 Task: Create a due date automation trigger when advanced on, 2 days after a card is due add fields with custom field "Resume" set to a number greater or equal to 1 and lower or equal to 10 at 11:00 AM.
Action: Mouse moved to (821, 243)
Screenshot: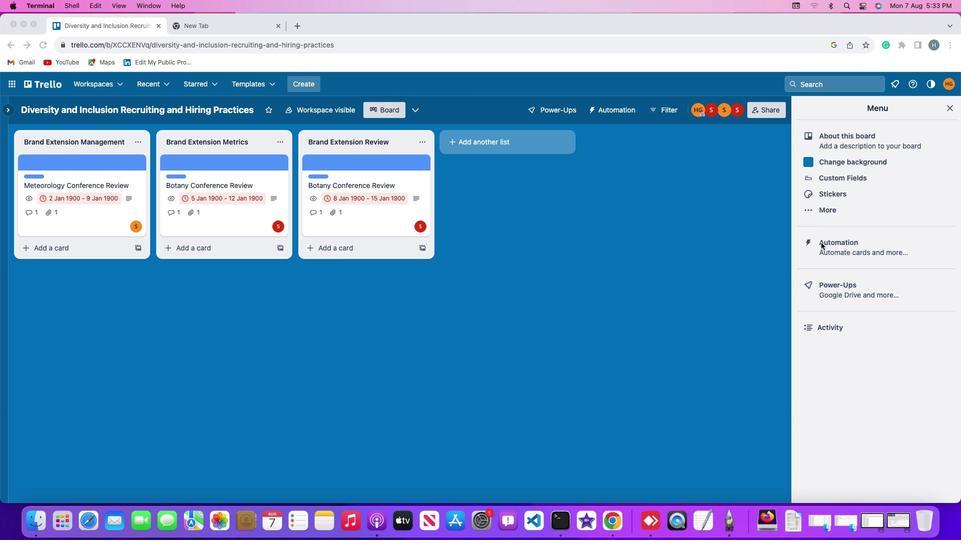 
Action: Mouse pressed left at (821, 243)
Screenshot: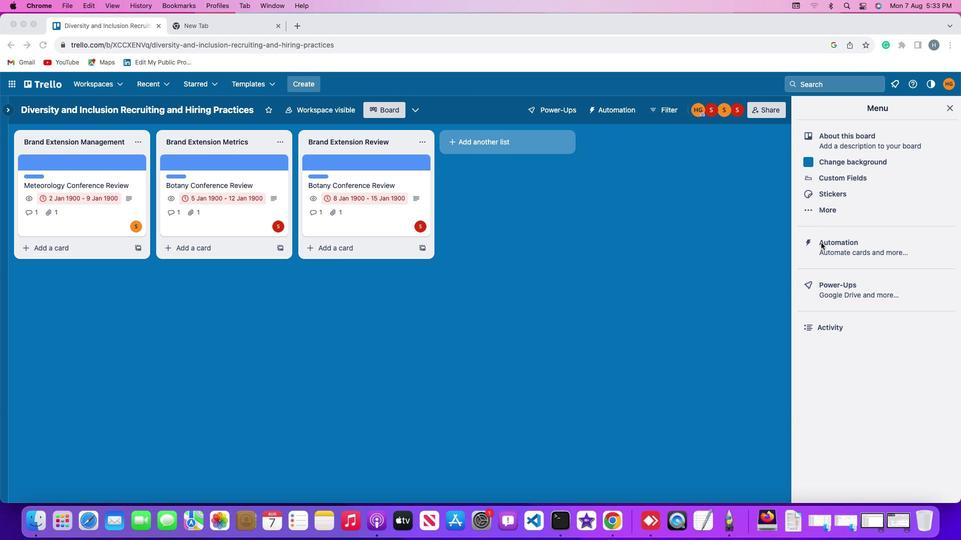
Action: Mouse moved to (821, 243)
Screenshot: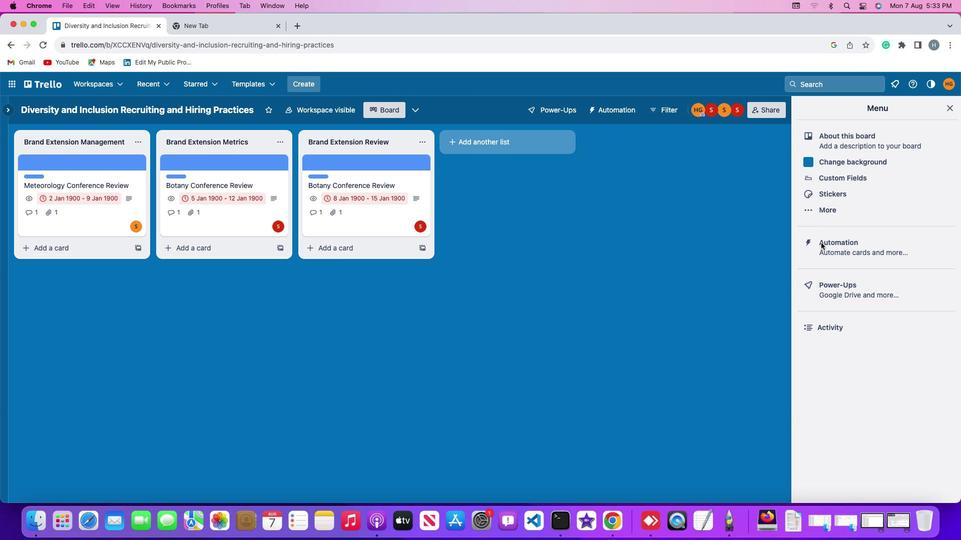 
Action: Mouse pressed left at (821, 243)
Screenshot: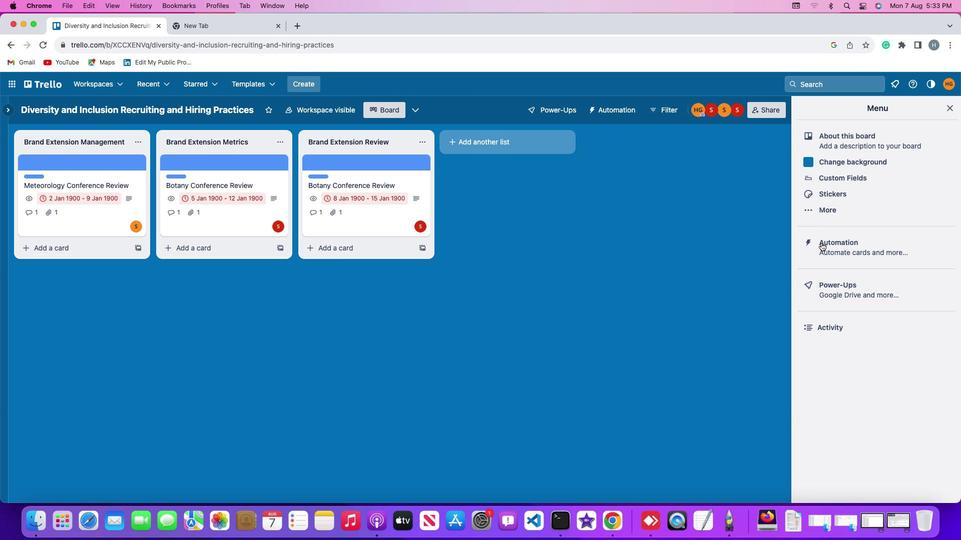 
Action: Mouse moved to (67, 238)
Screenshot: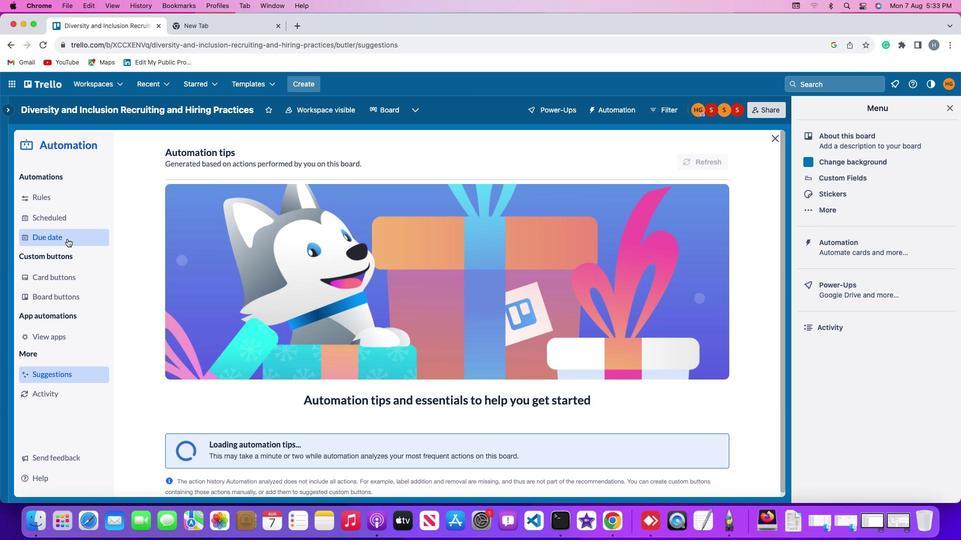 
Action: Mouse pressed left at (67, 238)
Screenshot: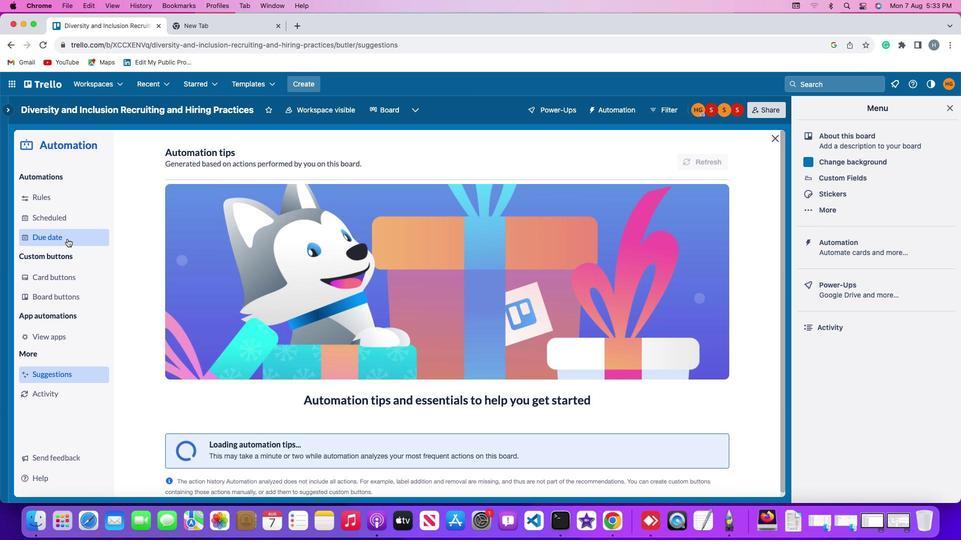 
Action: Mouse moved to (660, 155)
Screenshot: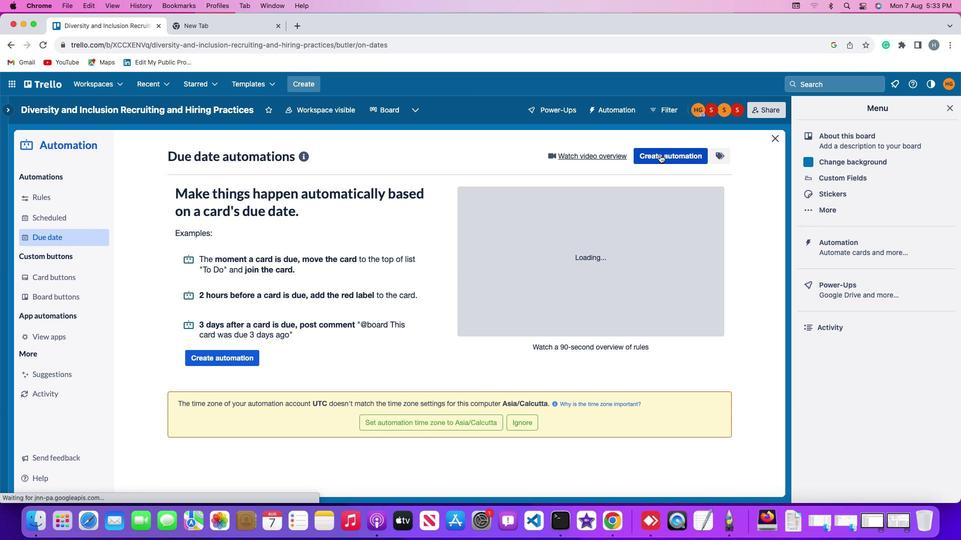 
Action: Mouse pressed left at (660, 155)
Screenshot: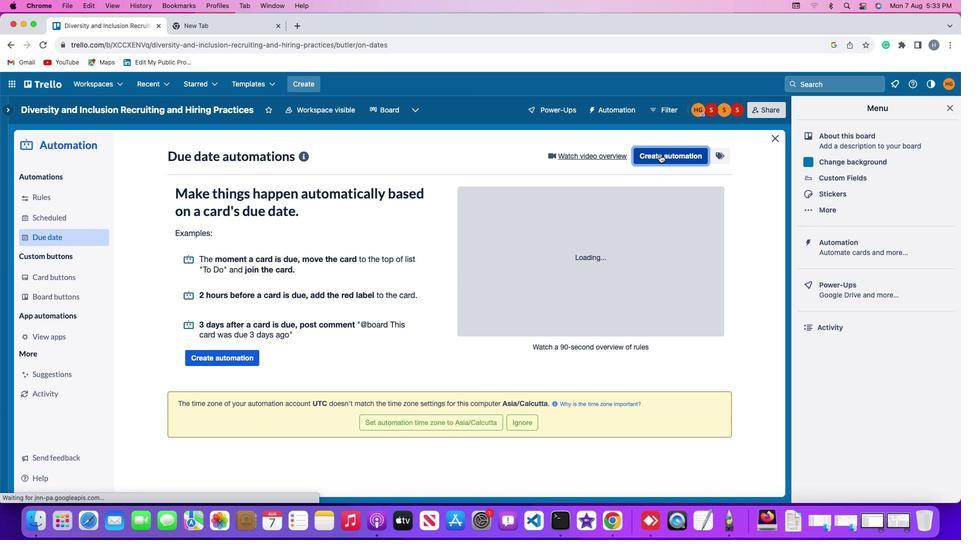 
Action: Mouse moved to (410, 252)
Screenshot: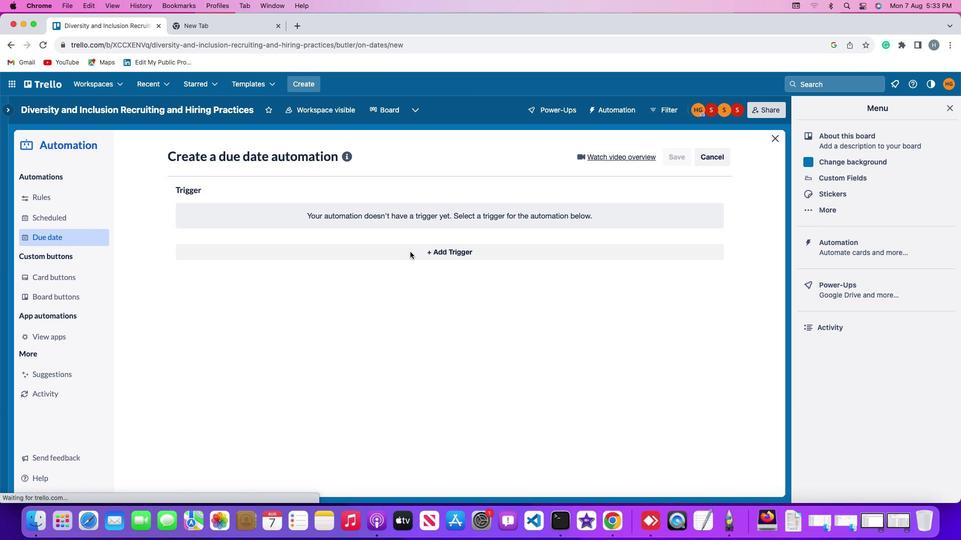 
Action: Mouse pressed left at (410, 252)
Screenshot: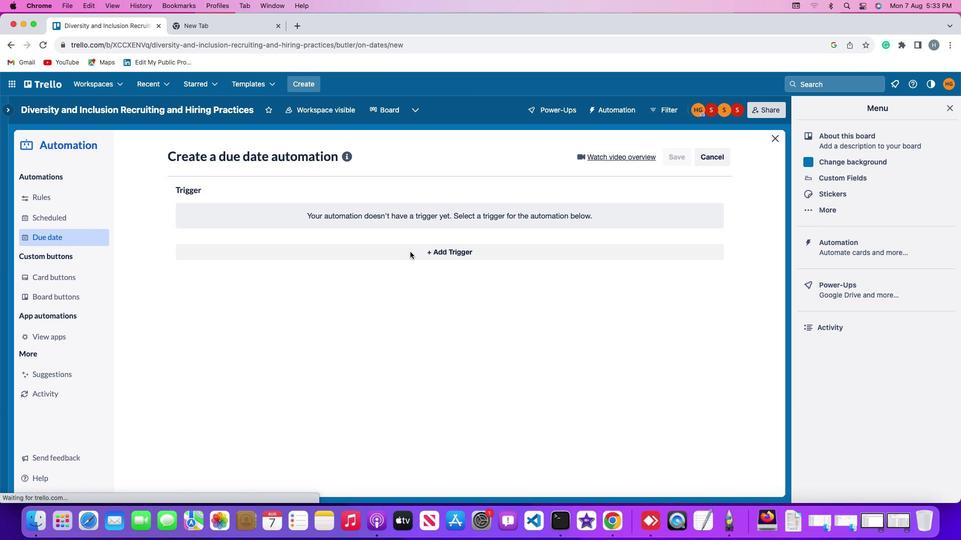 
Action: Mouse moved to (194, 405)
Screenshot: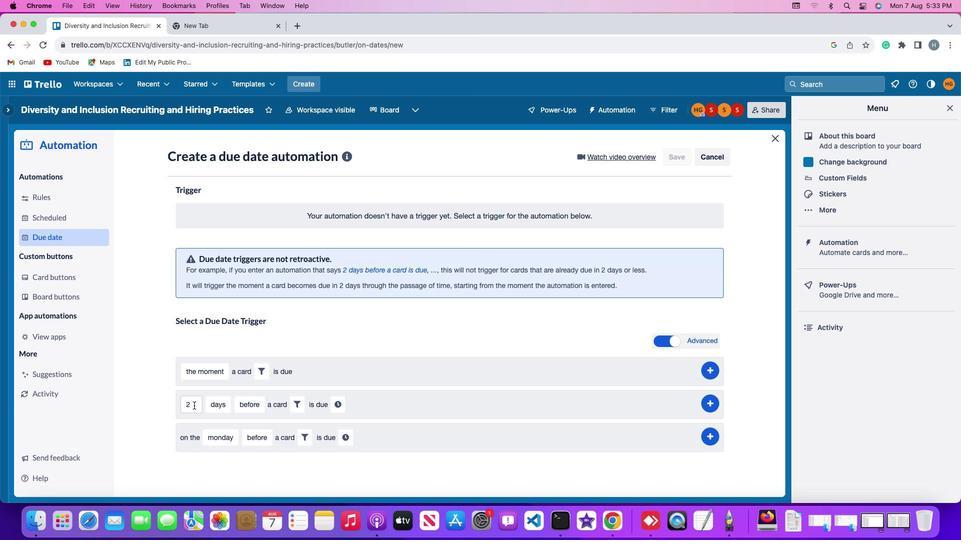 
Action: Mouse pressed left at (194, 405)
Screenshot: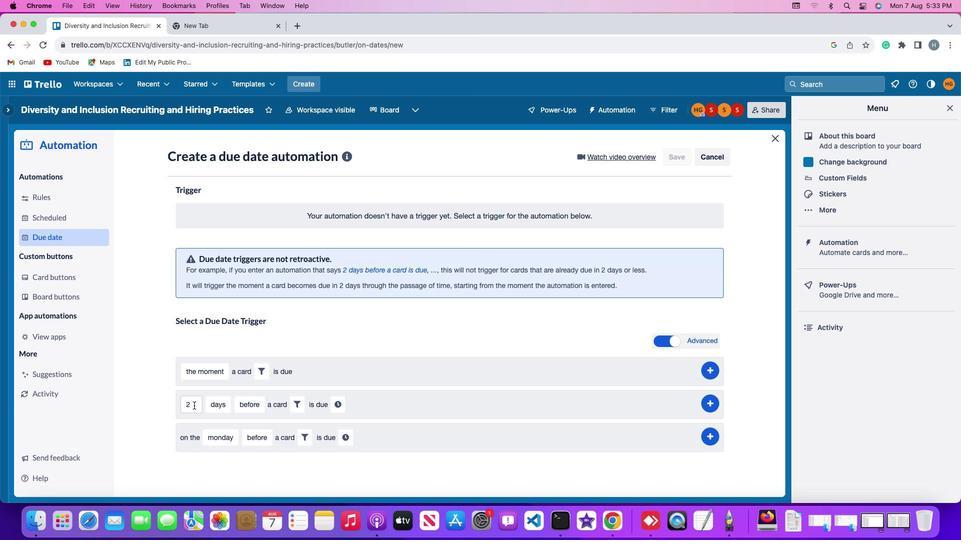 
Action: Mouse moved to (192, 403)
Screenshot: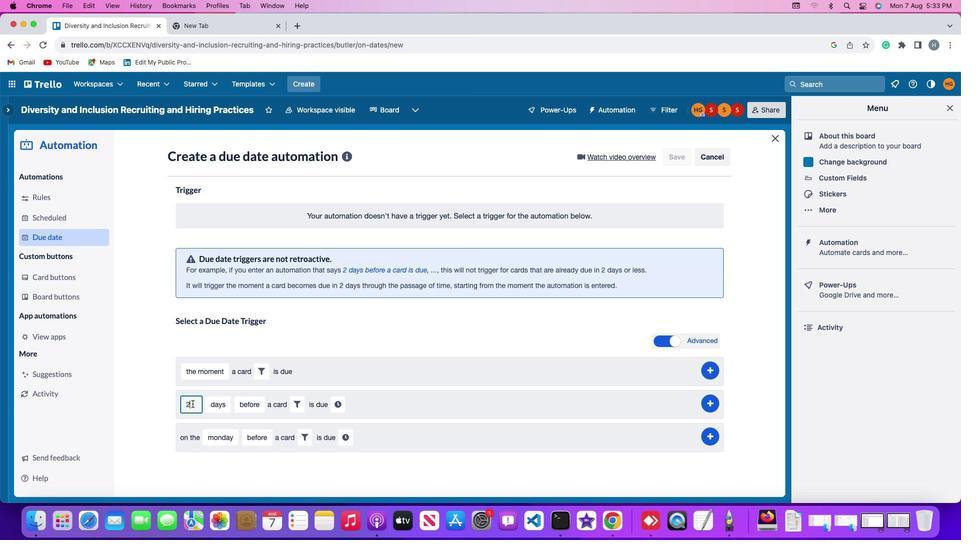 
Action: Key pressed Key.backspace'2'
Screenshot: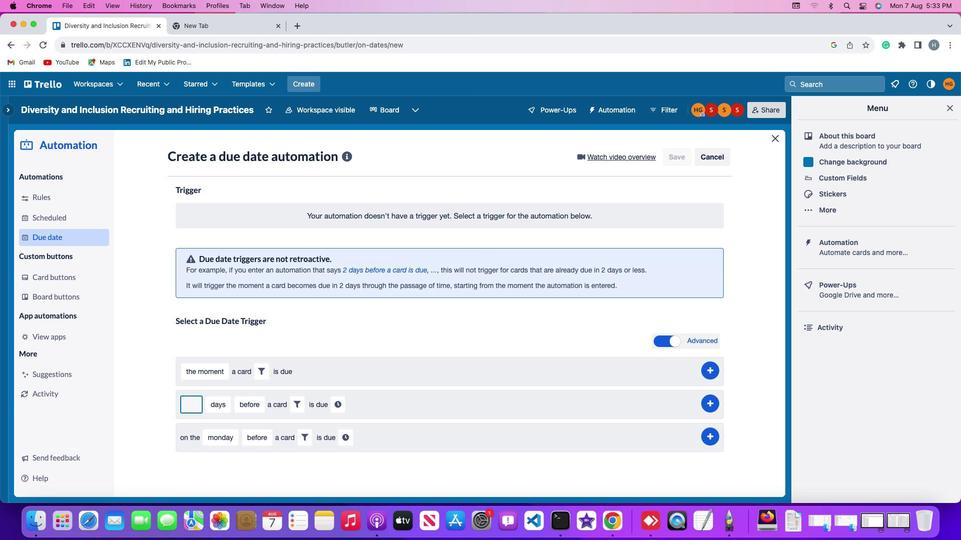 
Action: Mouse moved to (211, 403)
Screenshot: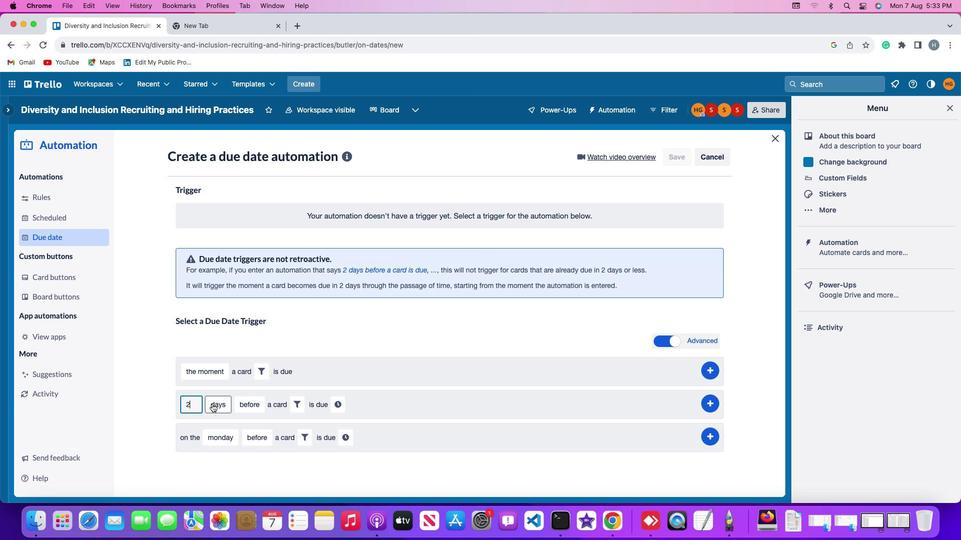 
Action: Mouse pressed left at (211, 403)
Screenshot: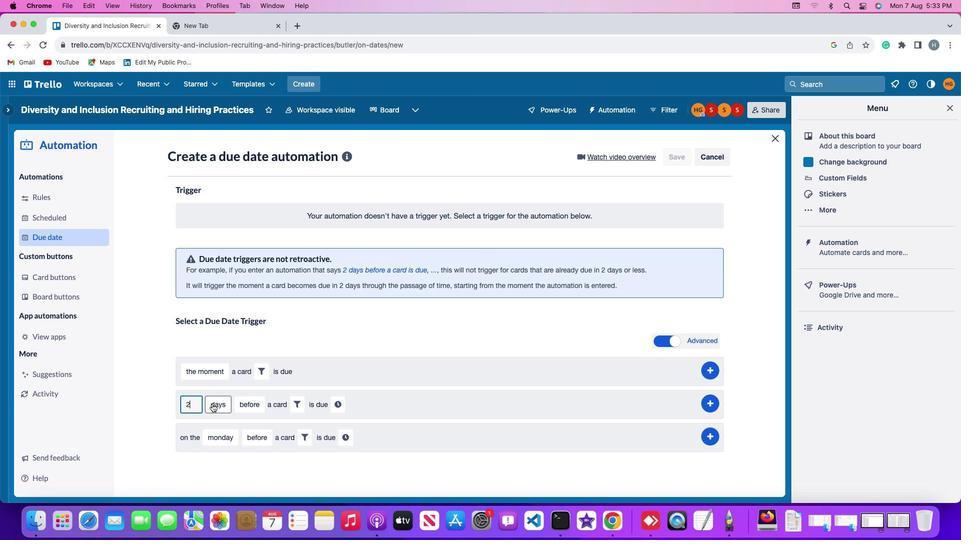 
Action: Mouse moved to (223, 422)
Screenshot: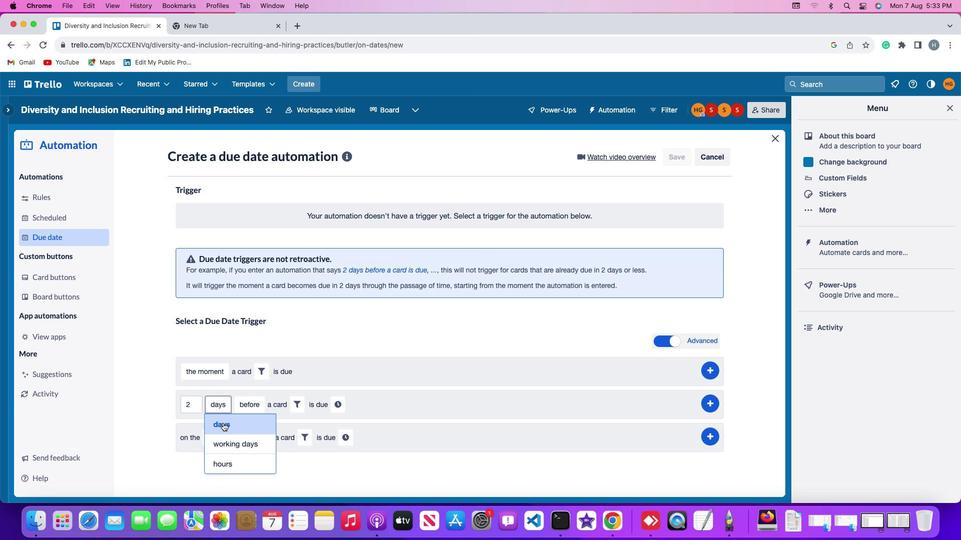 
Action: Mouse pressed left at (223, 422)
Screenshot: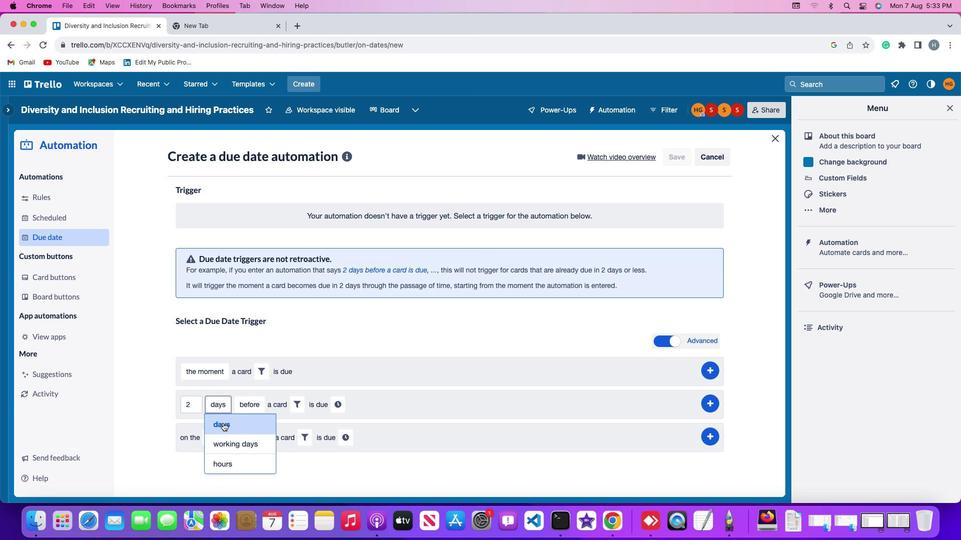 
Action: Mouse moved to (251, 441)
Screenshot: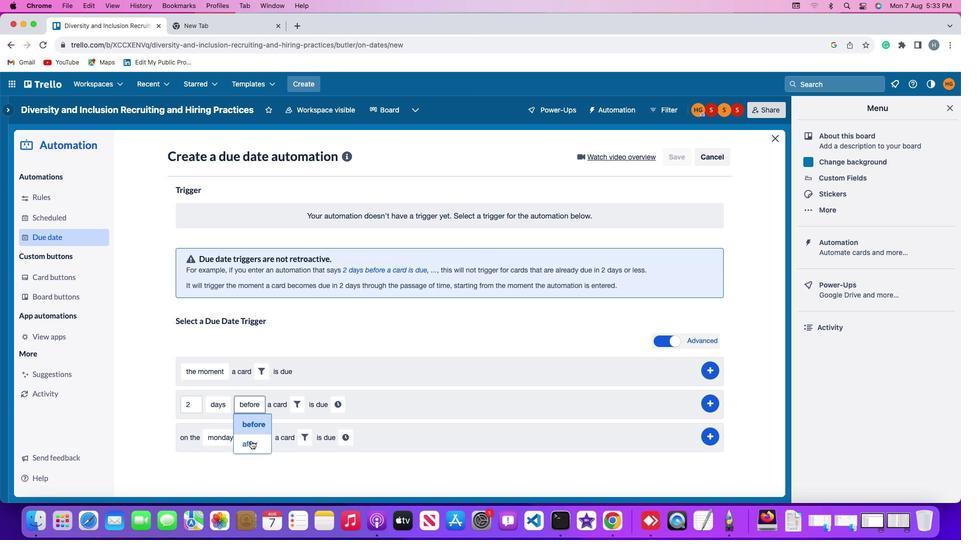 
Action: Mouse pressed left at (251, 441)
Screenshot: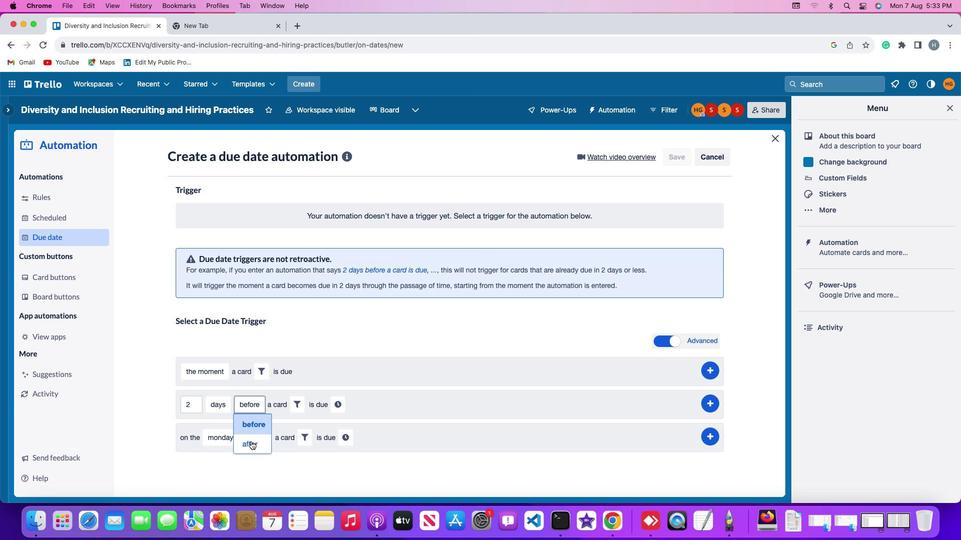
Action: Mouse moved to (289, 402)
Screenshot: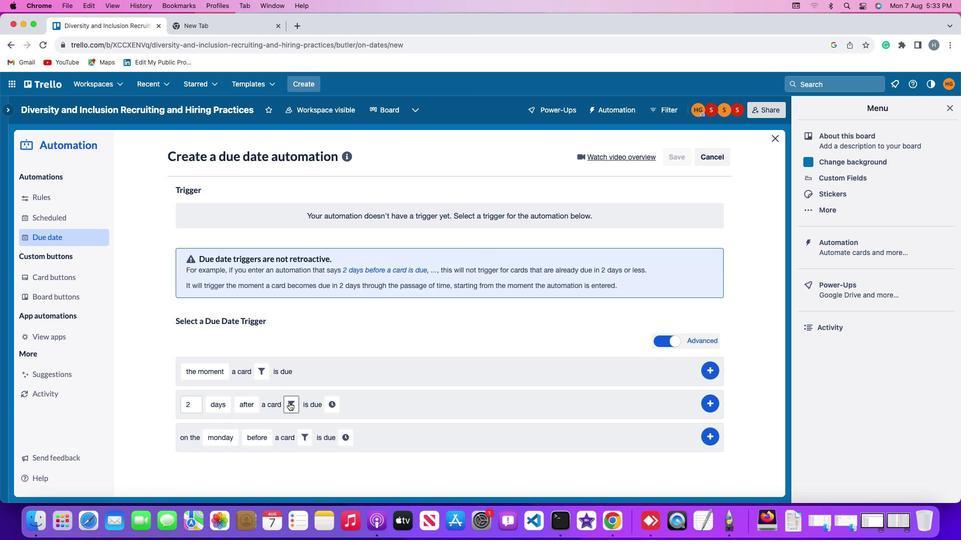 
Action: Mouse pressed left at (289, 402)
Screenshot: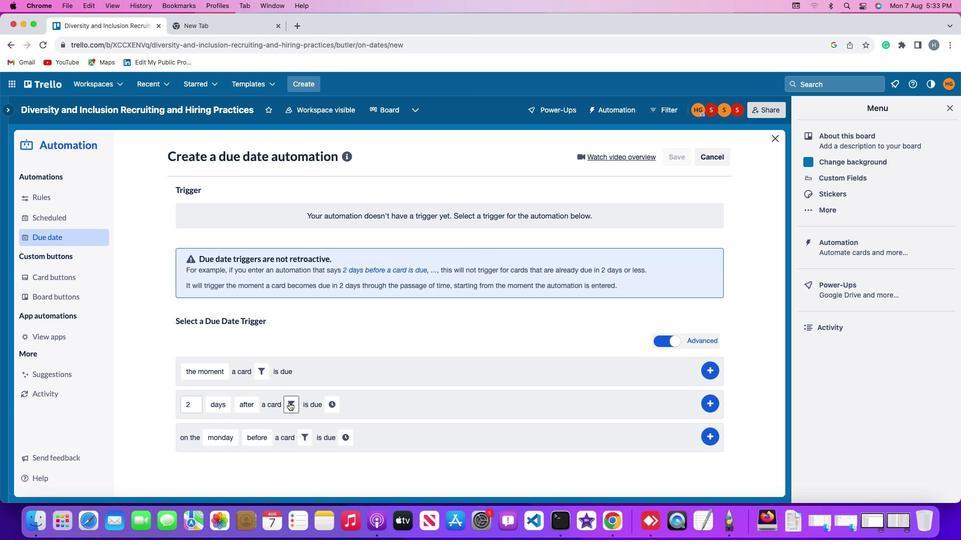 
Action: Mouse moved to (452, 435)
Screenshot: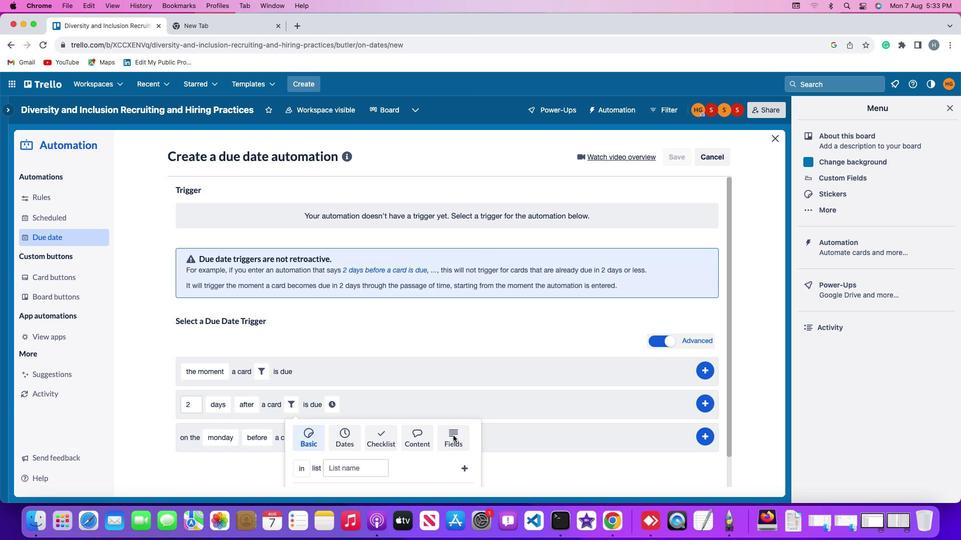 
Action: Mouse pressed left at (452, 435)
Screenshot: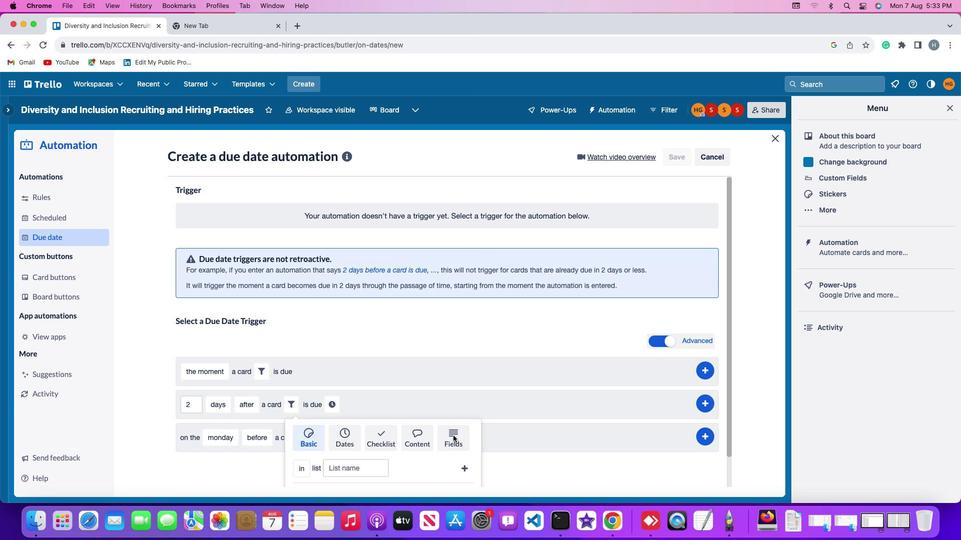 
Action: Mouse moved to (378, 433)
Screenshot: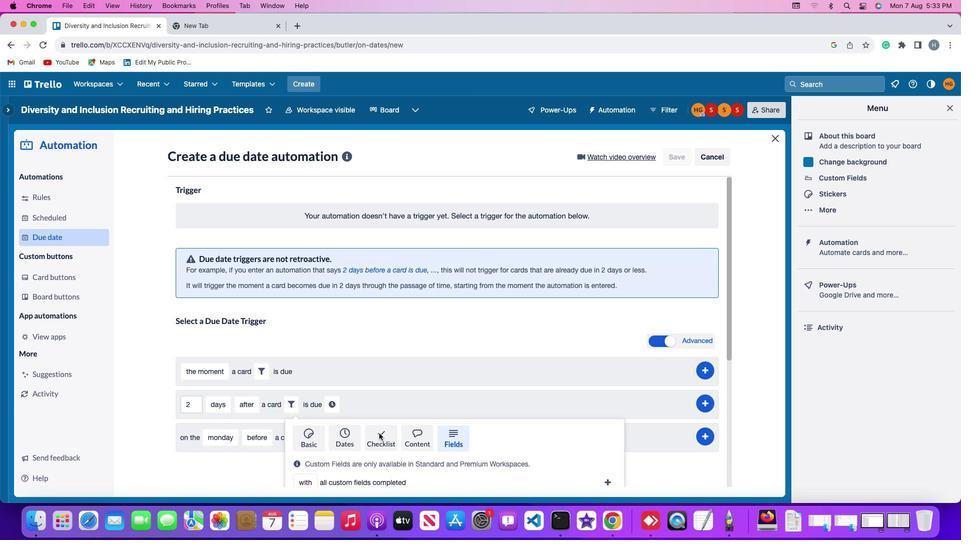 
Action: Mouse scrolled (378, 433) with delta (0, 0)
Screenshot: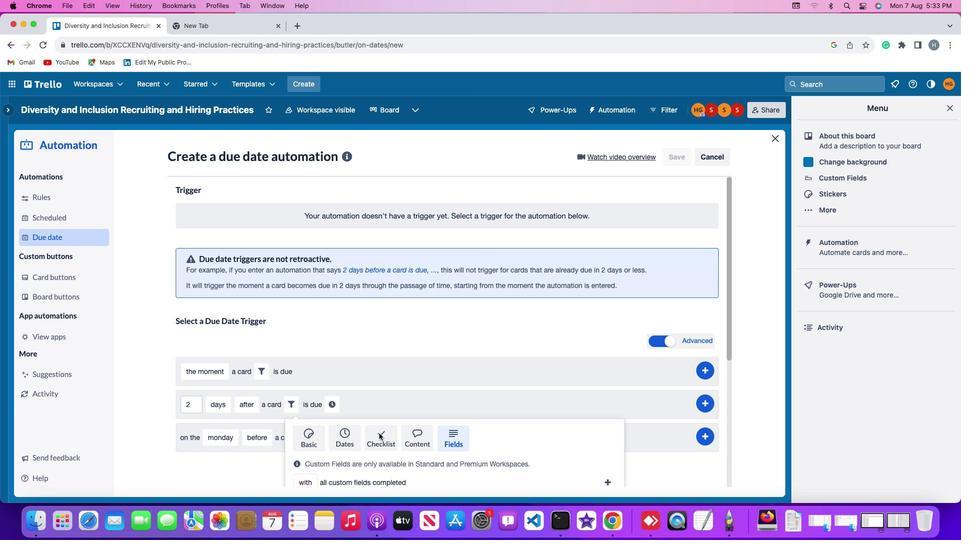 
Action: Mouse scrolled (378, 433) with delta (0, 0)
Screenshot: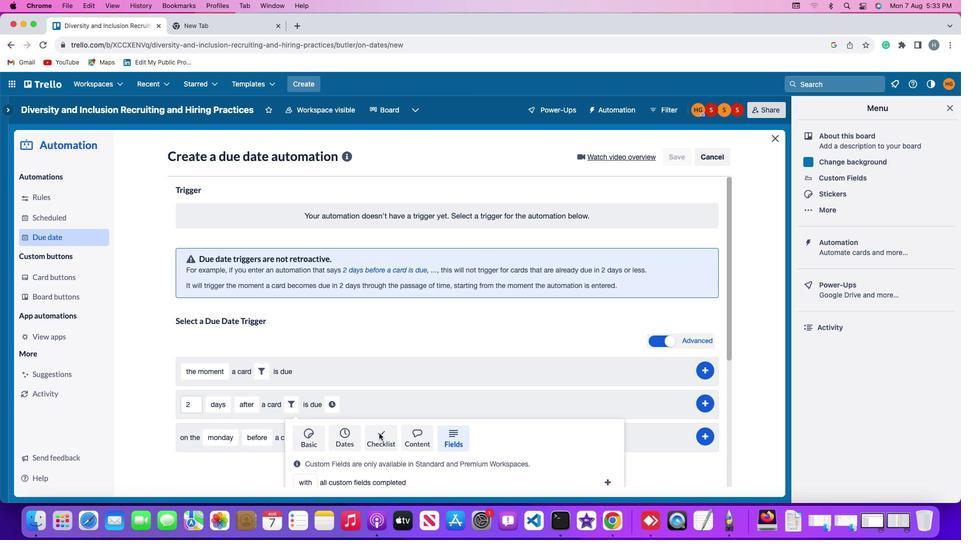 
Action: Mouse scrolled (378, 433) with delta (0, -1)
Screenshot: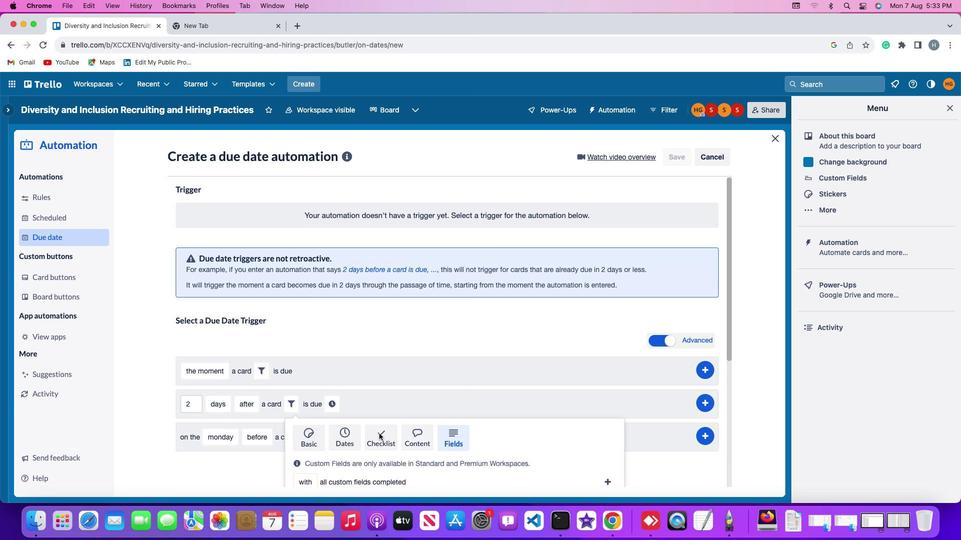 
Action: Mouse scrolled (378, 433) with delta (0, -2)
Screenshot: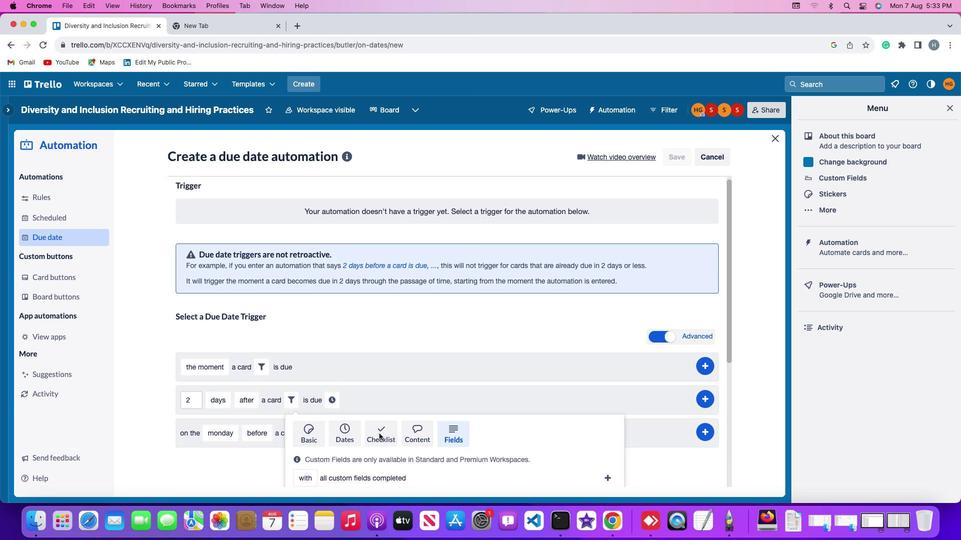 
Action: Mouse scrolled (378, 433) with delta (0, 0)
Screenshot: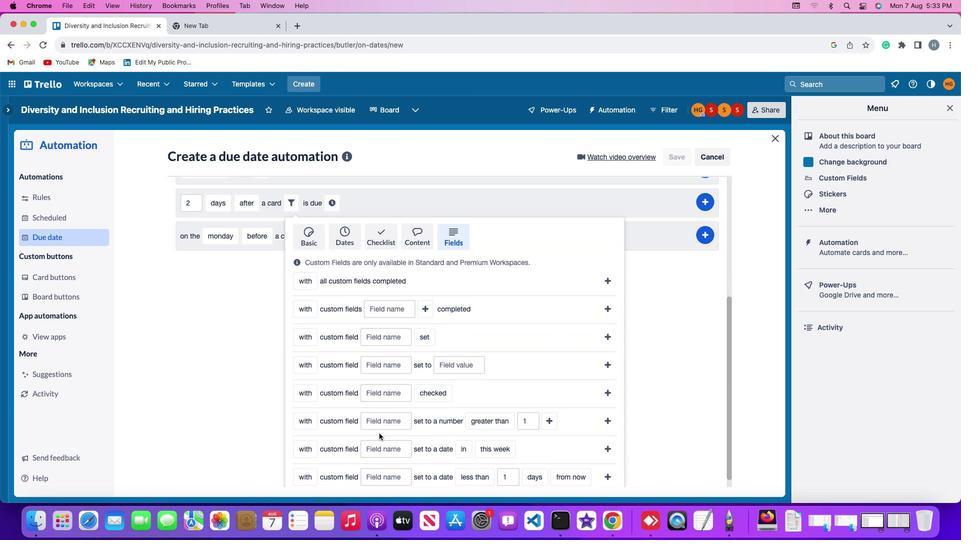 
Action: Mouse scrolled (378, 433) with delta (0, 0)
Screenshot: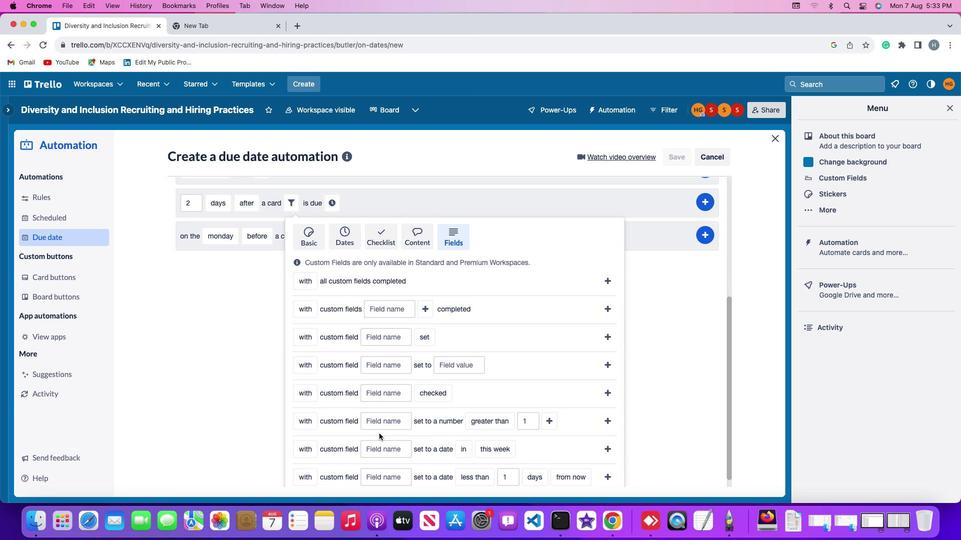 
Action: Mouse scrolled (378, 433) with delta (0, -1)
Screenshot: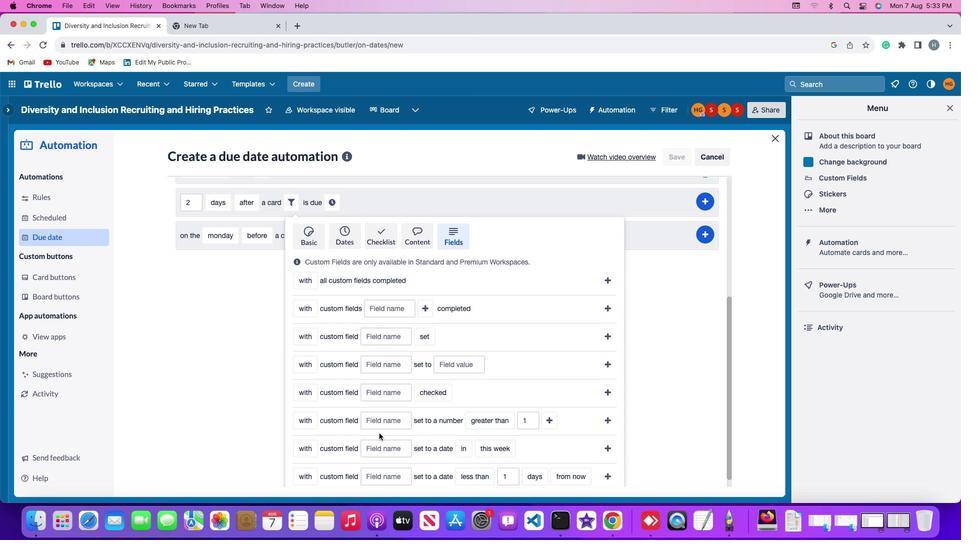 
Action: Mouse scrolled (378, 433) with delta (0, -2)
Screenshot: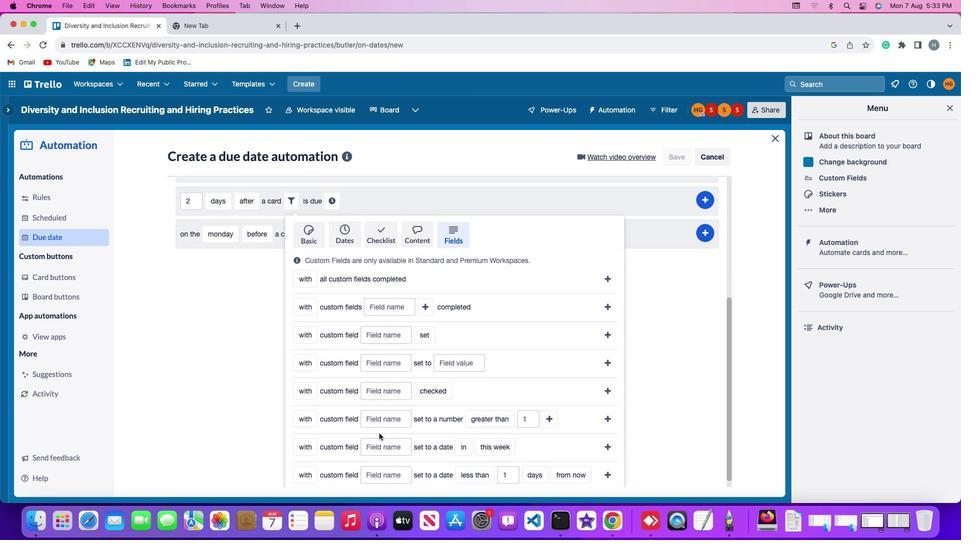 
Action: Mouse moved to (306, 405)
Screenshot: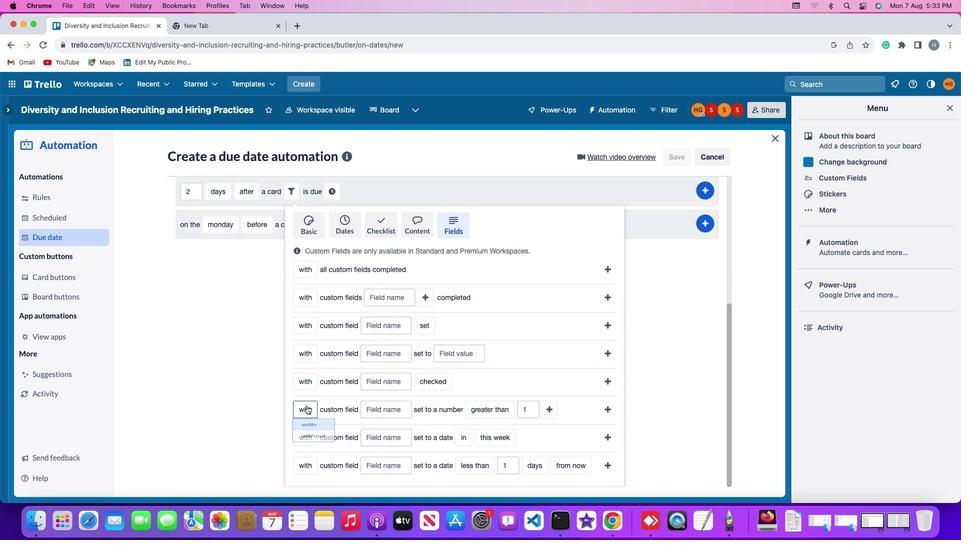 
Action: Mouse pressed left at (306, 405)
Screenshot: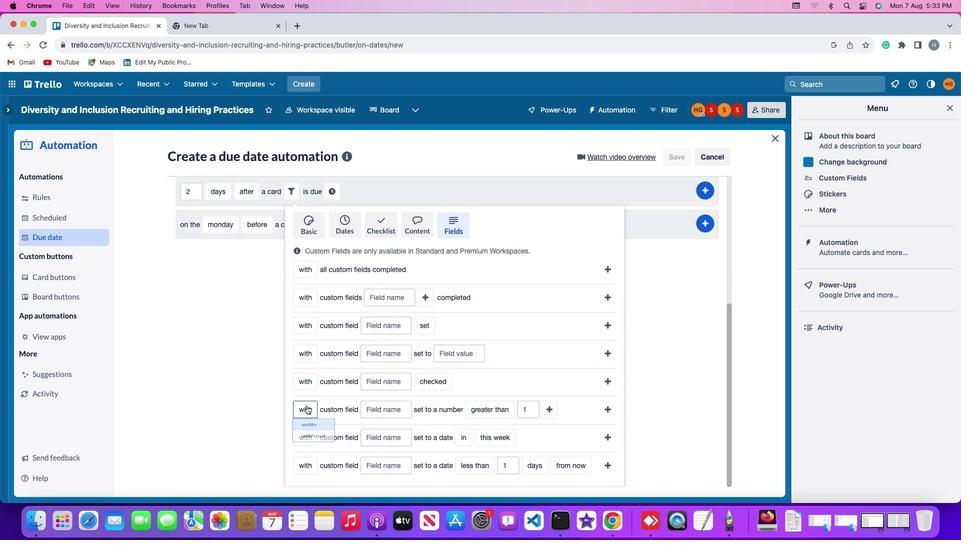 
Action: Mouse moved to (315, 428)
Screenshot: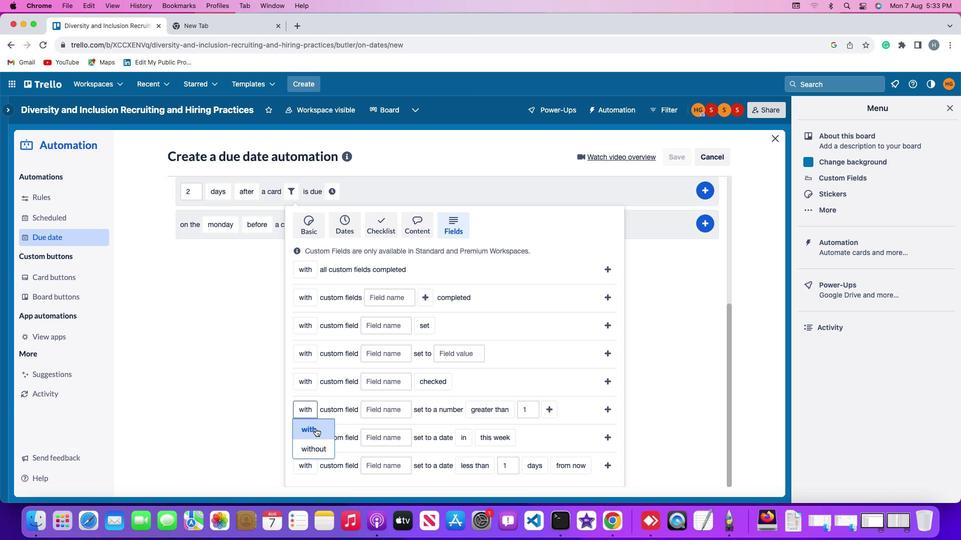 
Action: Mouse pressed left at (315, 428)
Screenshot: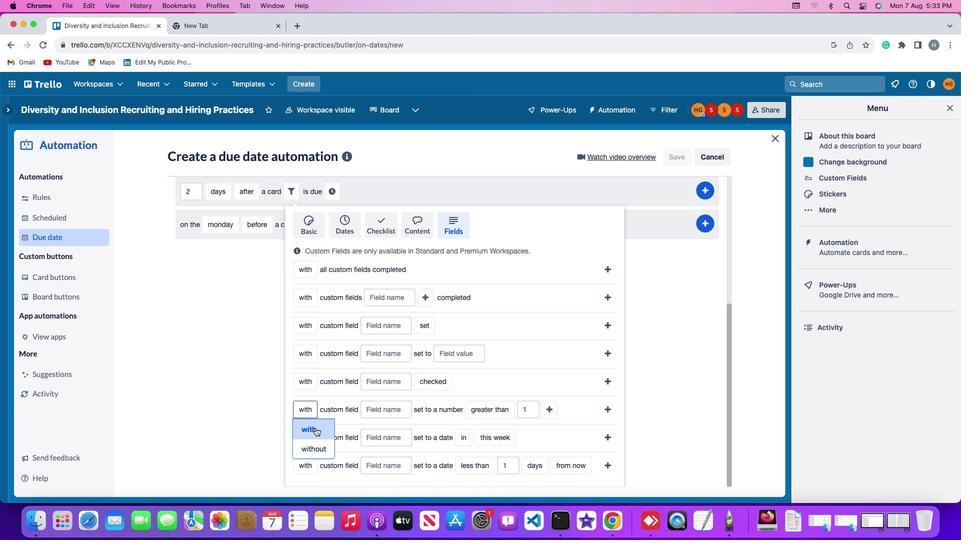 
Action: Mouse moved to (382, 412)
Screenshot: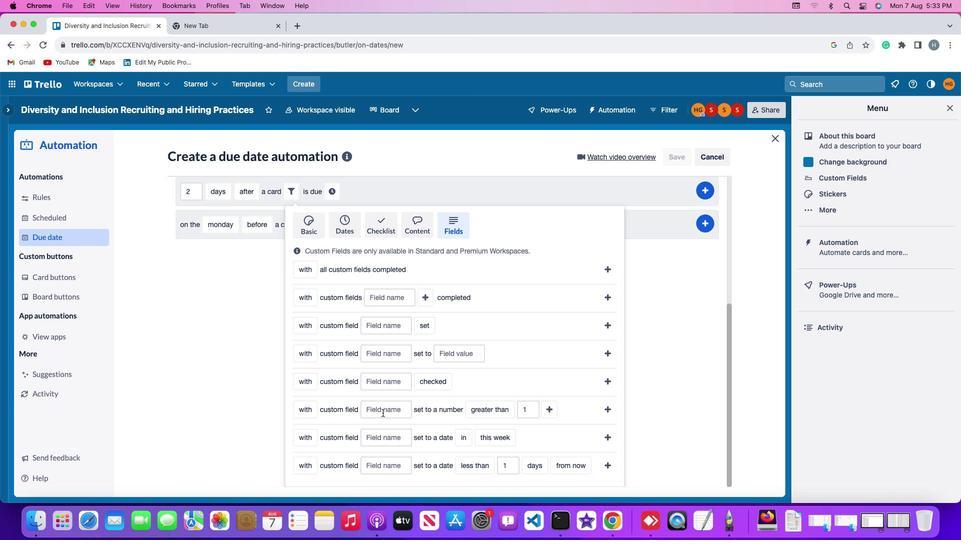 
Action: Mouse pressed left at (382, 412)
Screenshot: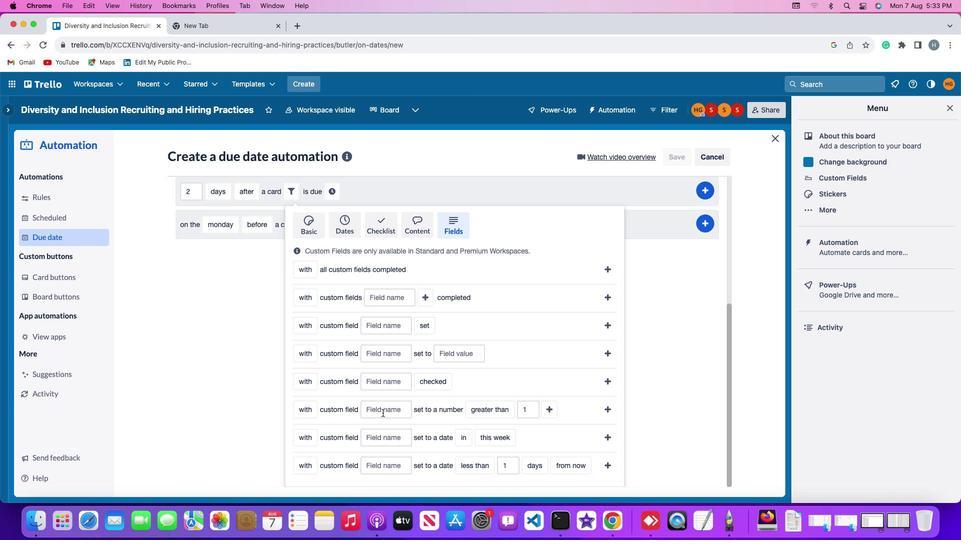 
Action: Mouse moved to (384, 412)
Screenshot: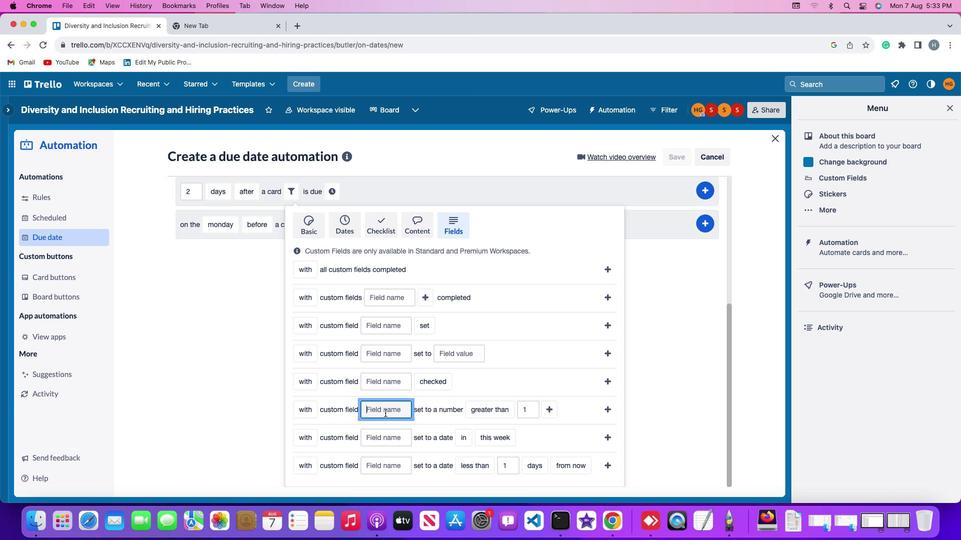 
Action: Key pressed Key.shift'R''e''s''u''m''e'
Screenshot: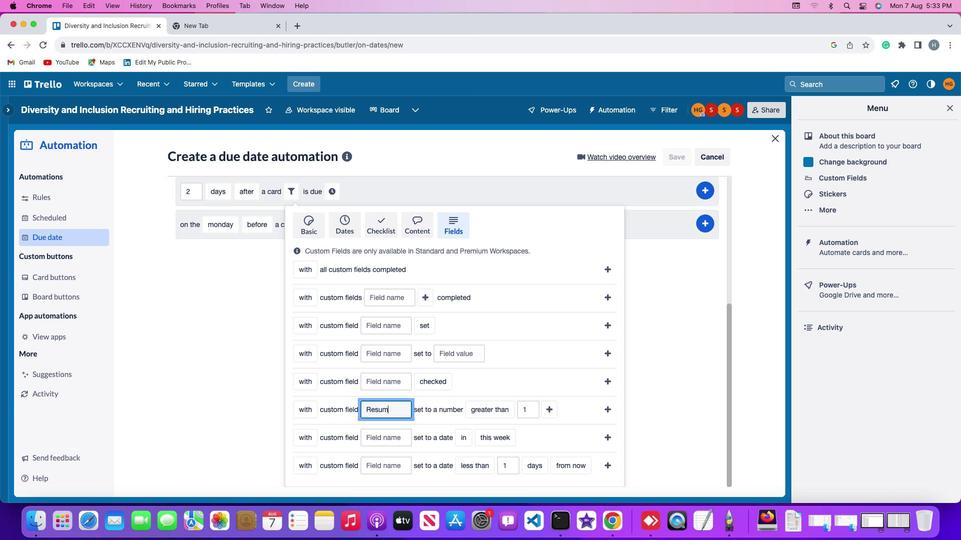 
Action: Mouse moved to (492, 409)
Screenshot: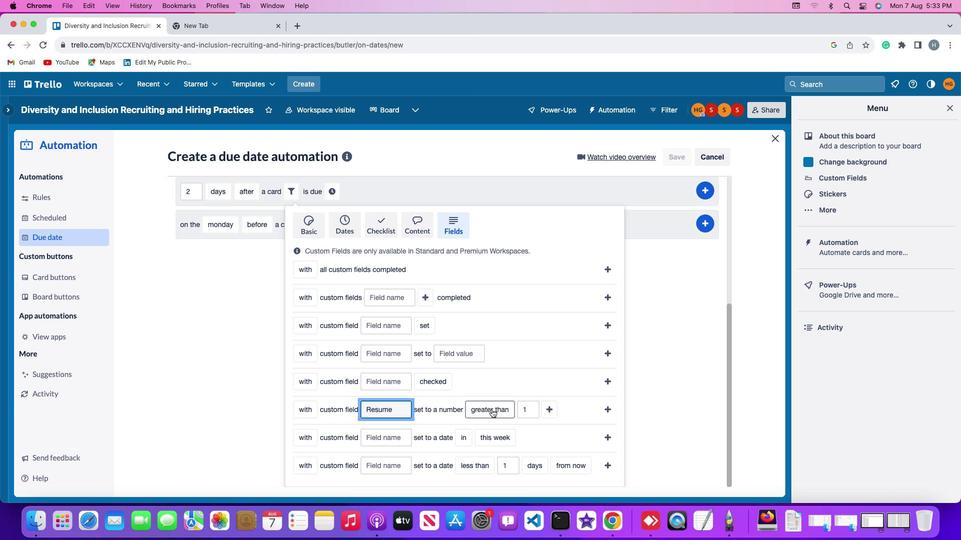 
Action: Mouse pressed left at (492, 409)
Screenshot: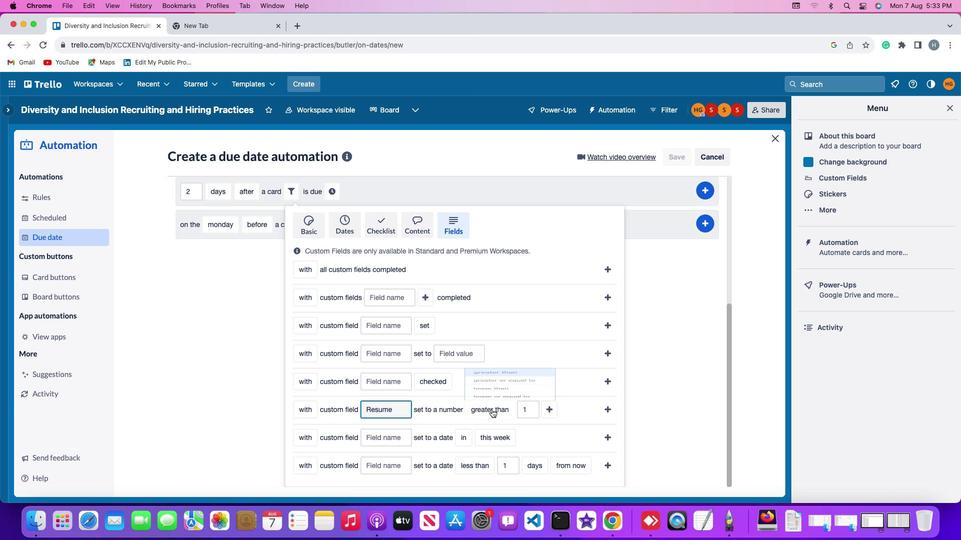 
Action: Mouse moved to (507, 350)
Screenshot: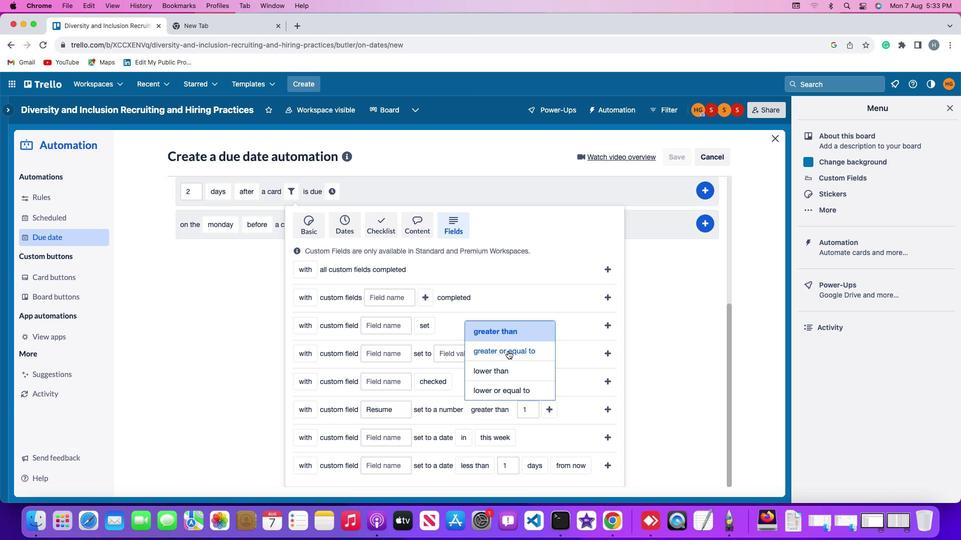 
Action: Mouse pressed left at (507, 350)
Screenshot: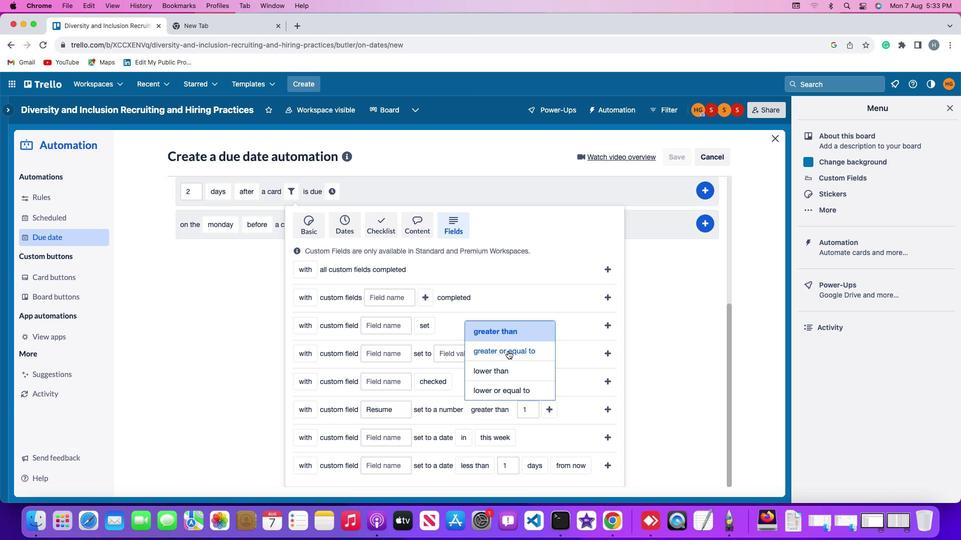 
Action: Mouse moved to (549, 409)
Screenshot: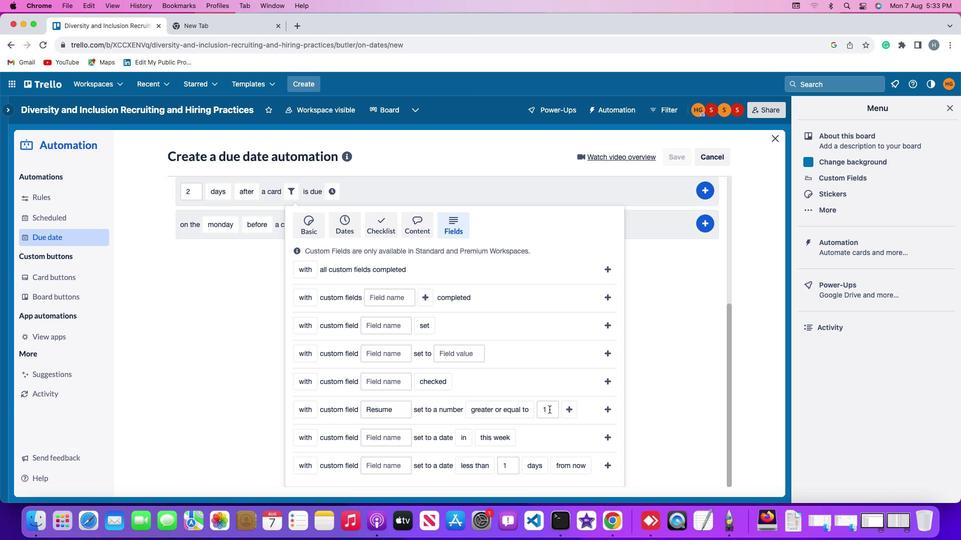 
Action: Mouse pressed left at (549, 409)
Screenshot: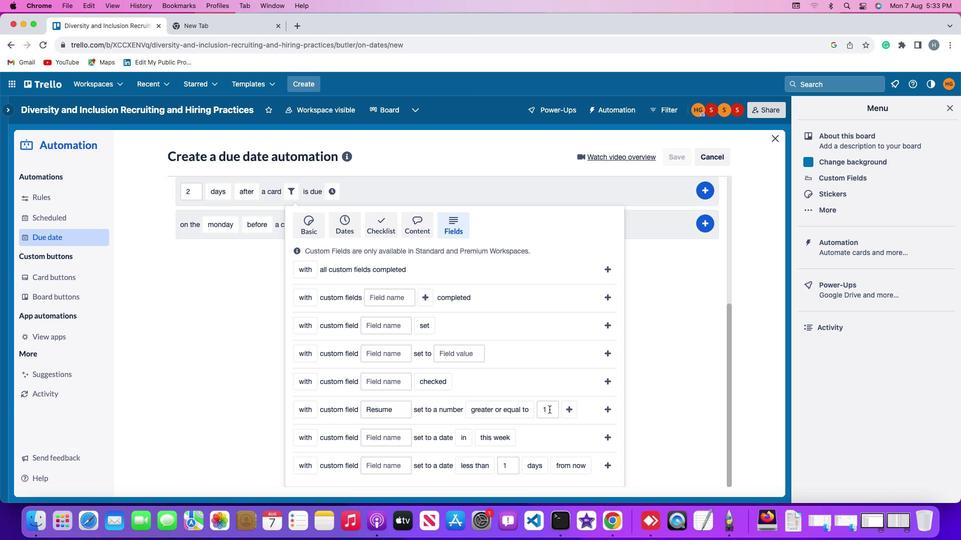 
Action: Key pressed Key.backspace'1'
Screenshot: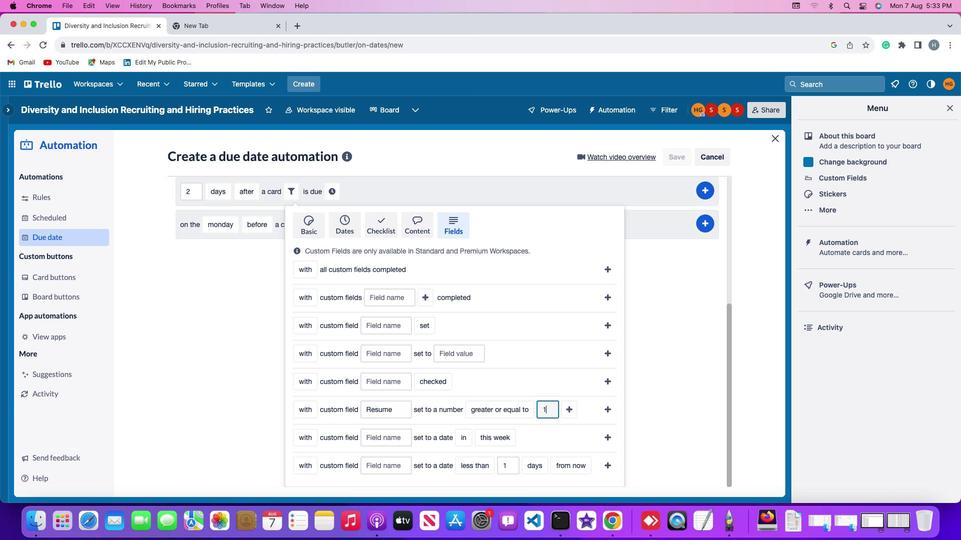 
Action: Mouse moved to (571, 409)
Screenshot: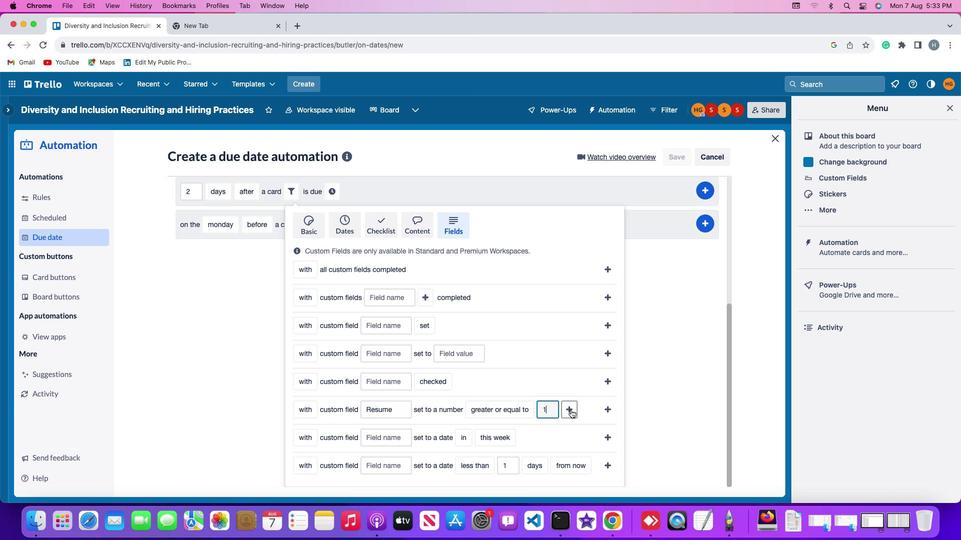 
Action: Mouse pressed left at (571, 409)
Screenshot: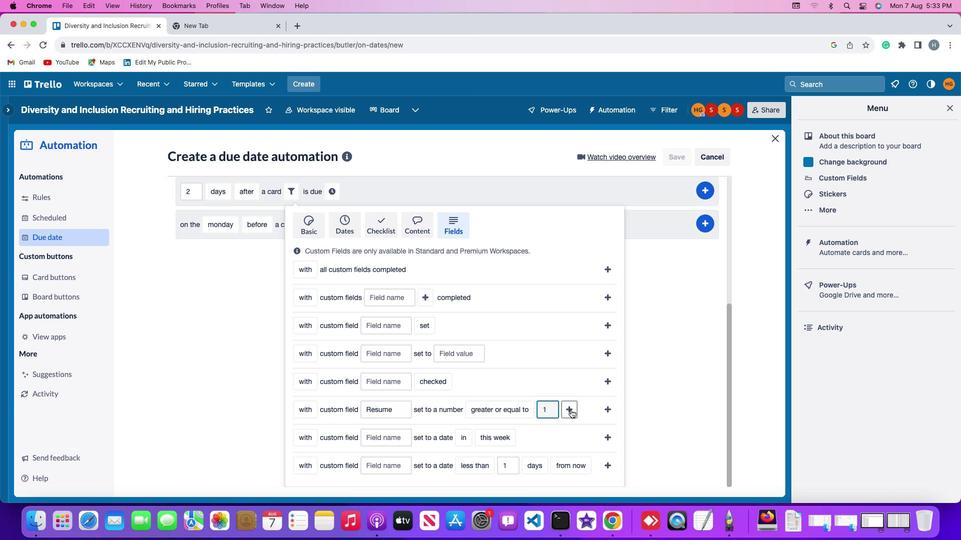 
Action: Mouse moved to (607, 412)
Screenshot: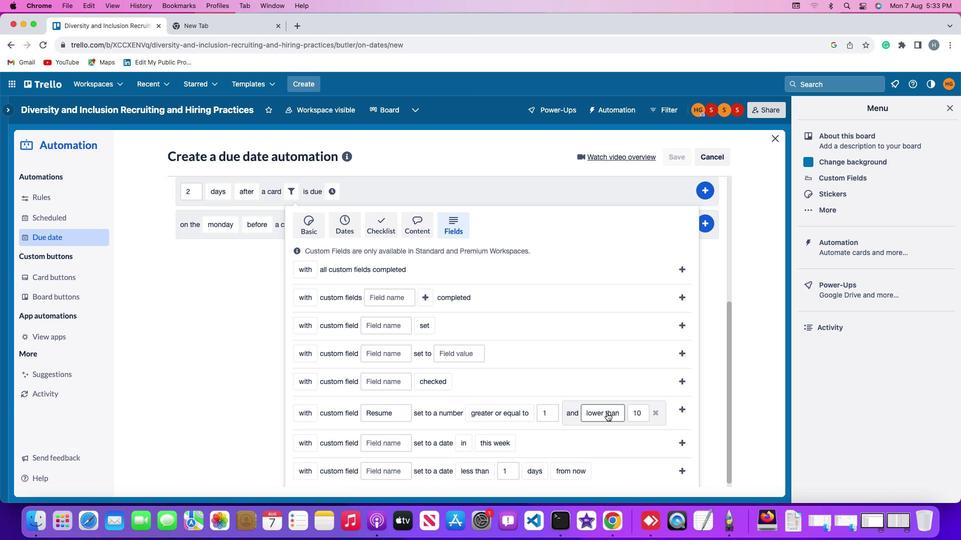 
Action: Mouse pressed left at (607, 412)
Screenshot: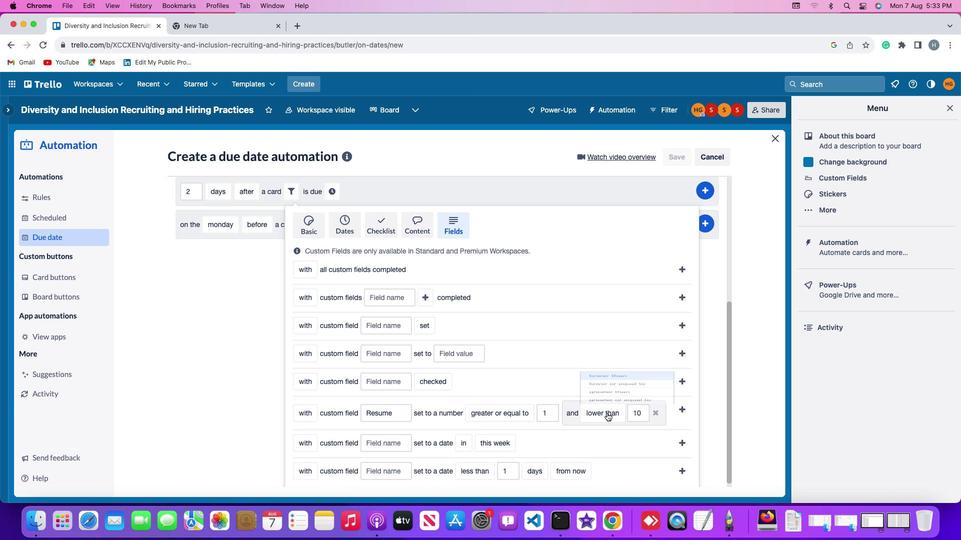 
Action: Mouse moved to (619, 355)
Screenshot: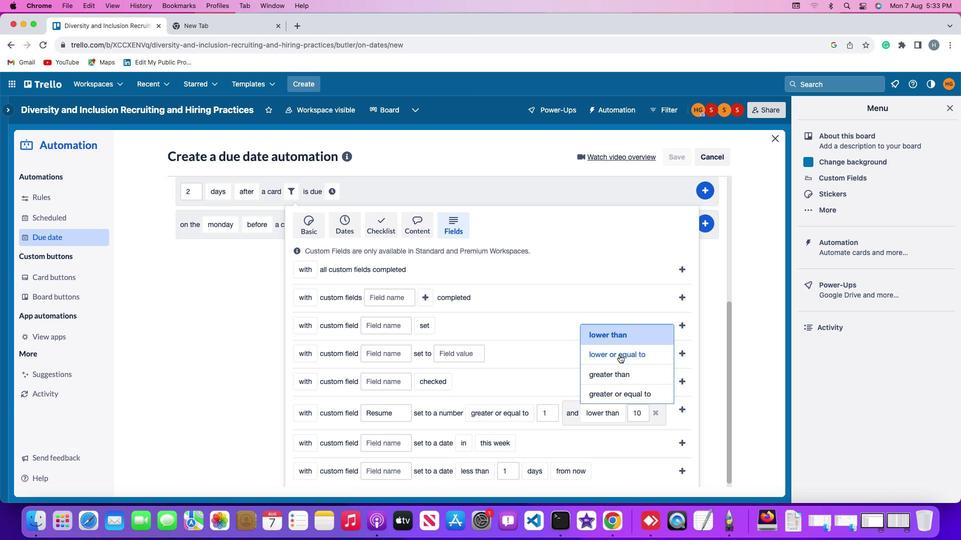
Action: Mouse pressed left at (619, 355)
Screenshot: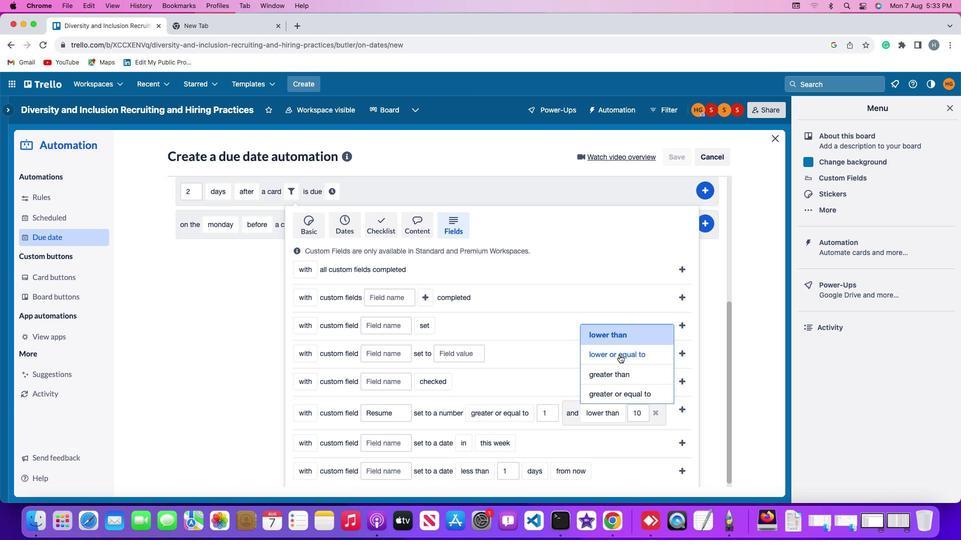 
Action: Mouse moved to (397, 429)
Screenshot: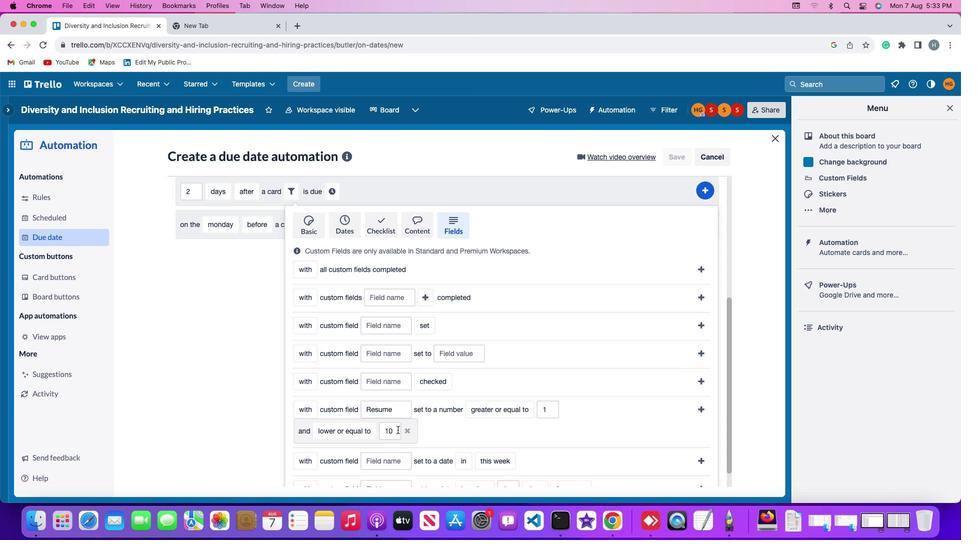 
Action: Mouse pressed left at (397, 429)
Screenshot: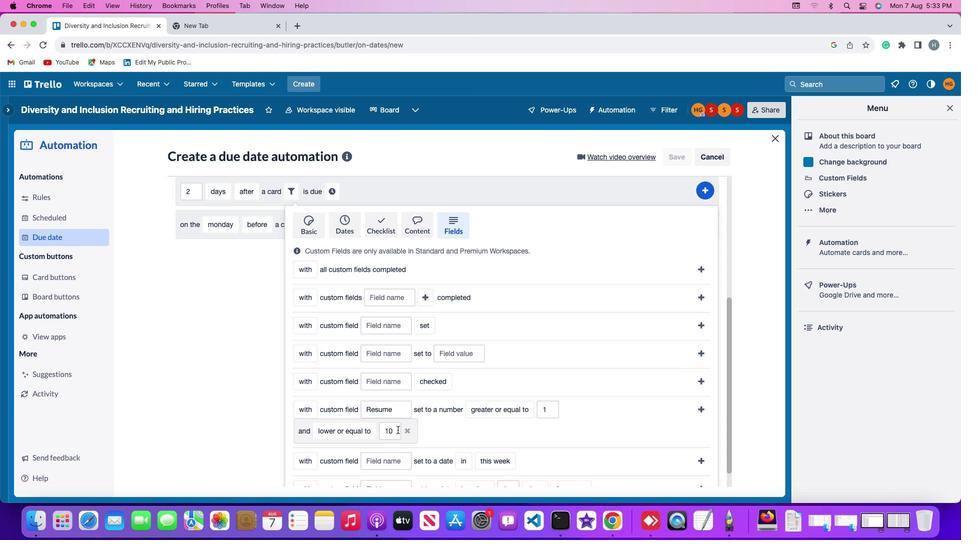 
Action: Key pressed Key.backspaceKey.backspace'1''0'
Screenshot: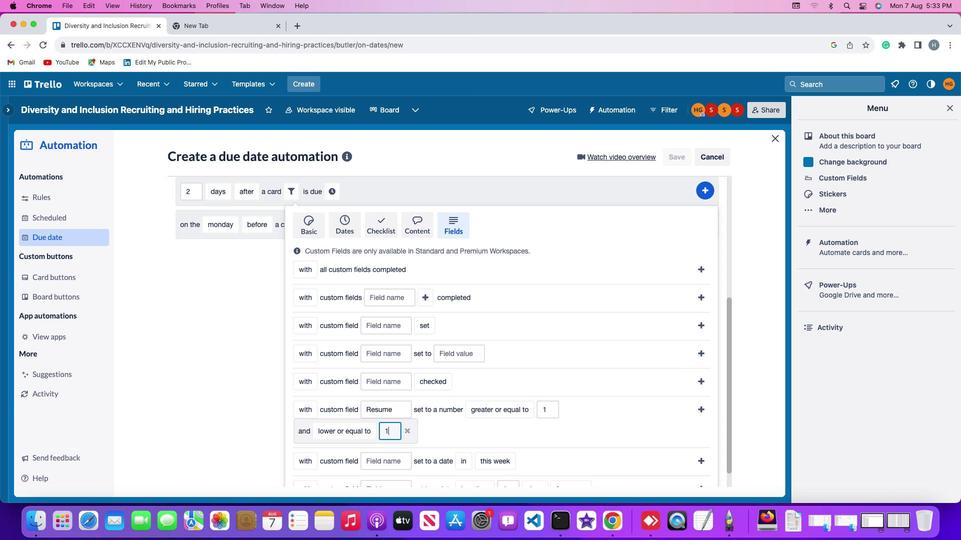 
Action: Mouse moved to (701, 408)
Screenshot: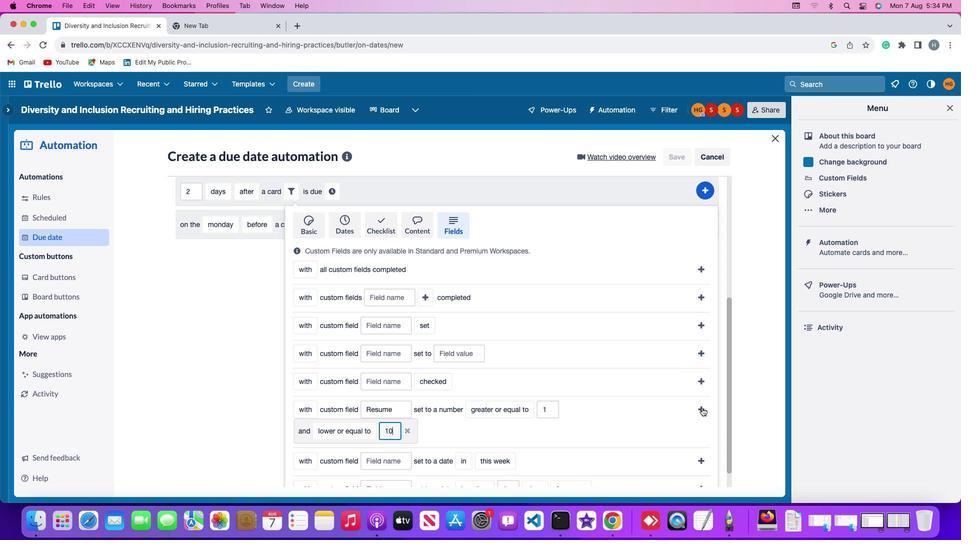 
Action: Mouse pressed left at (701, 408)
Screenshot: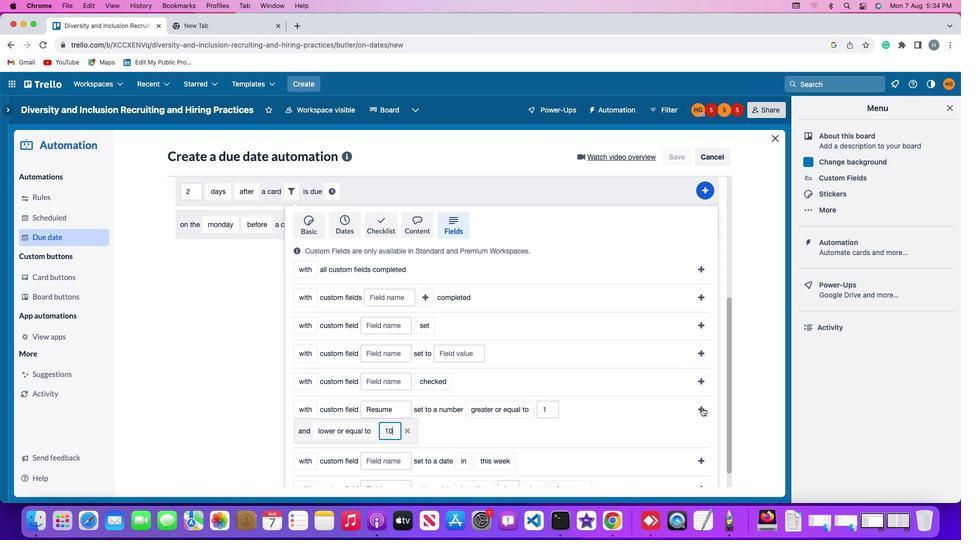 
Action: Mouse moved to (635, 405)
Screenshot: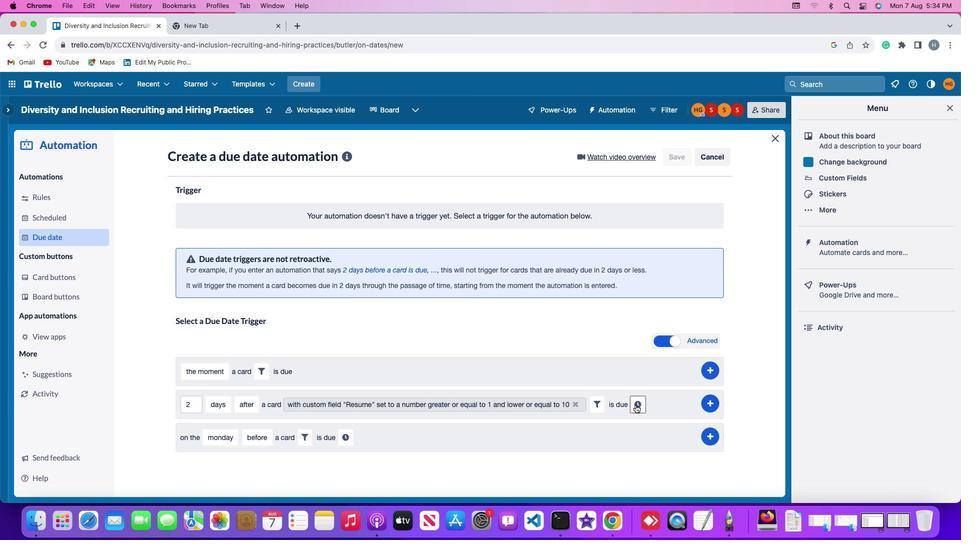 
Action: Mouse pressed left at (635, 405)
Screenshot: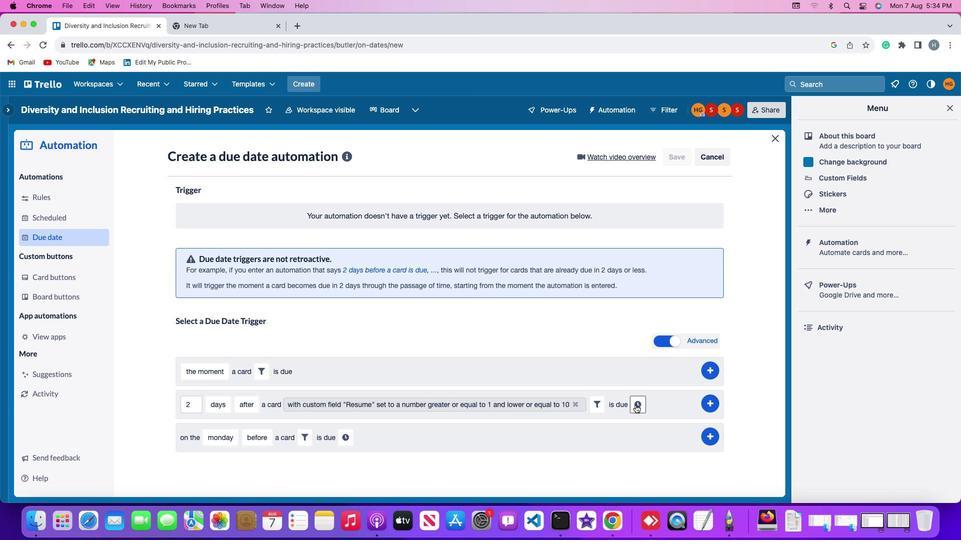 
Action: Mouse moved to (209, 430)
Screenshot: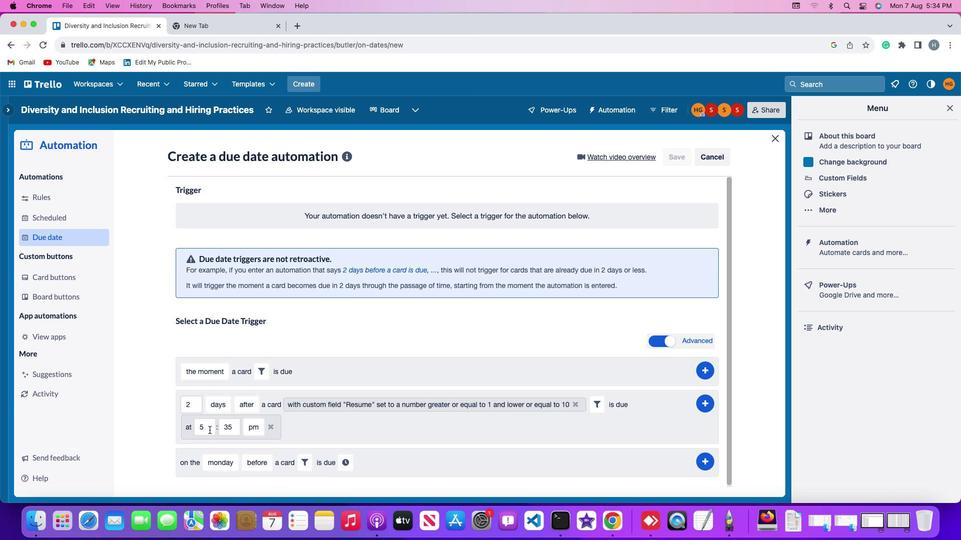 
Action: Mouse pressed left at (209, 430)
Screenshot: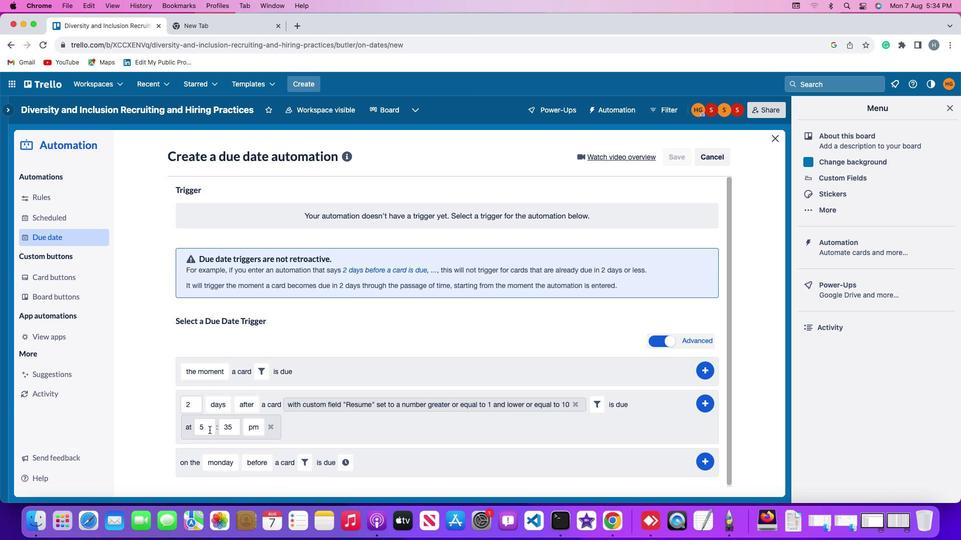 
Action: Mouse moved to (209, 429)
Screenshot: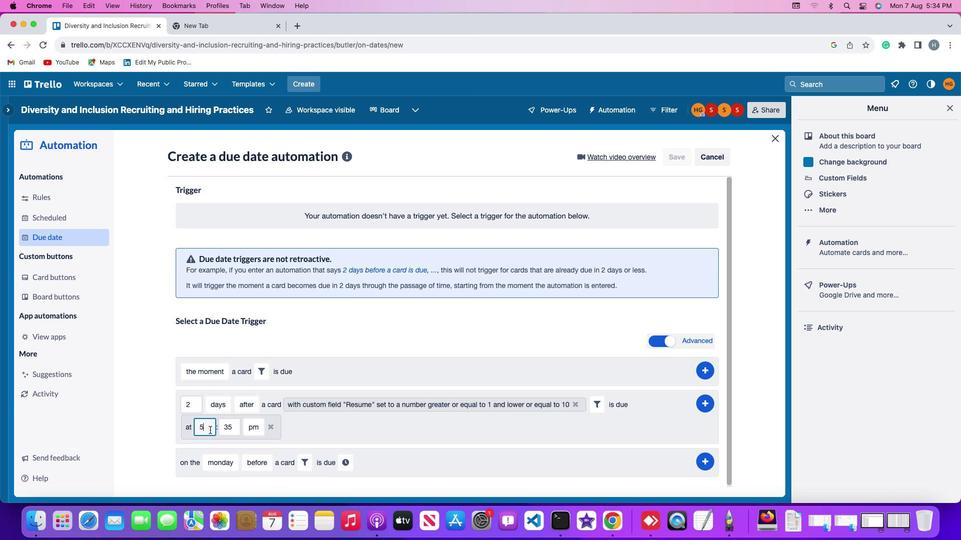 
Action: Key pressed Key.backspace'1''1'
Screenshot: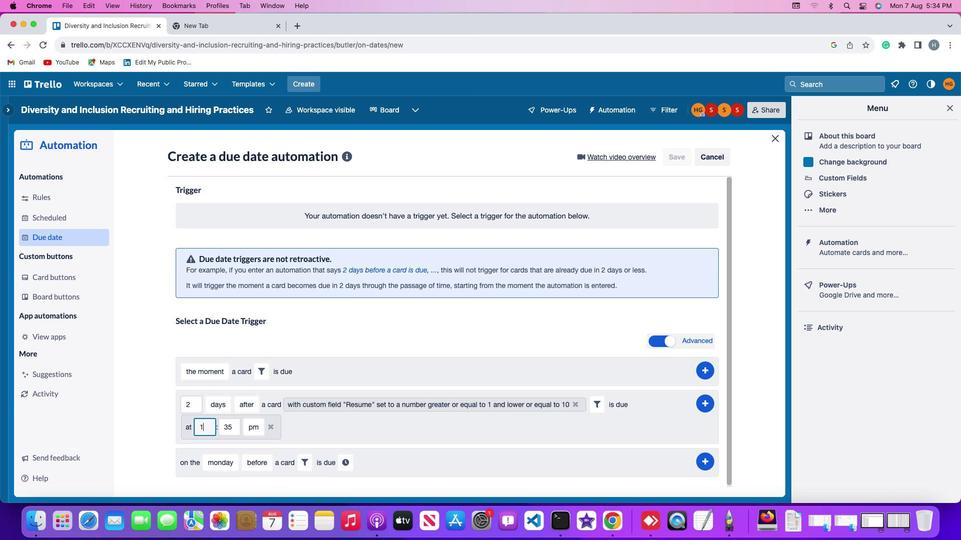 
Action: Mouse moved to (233, 427)
Screenshot: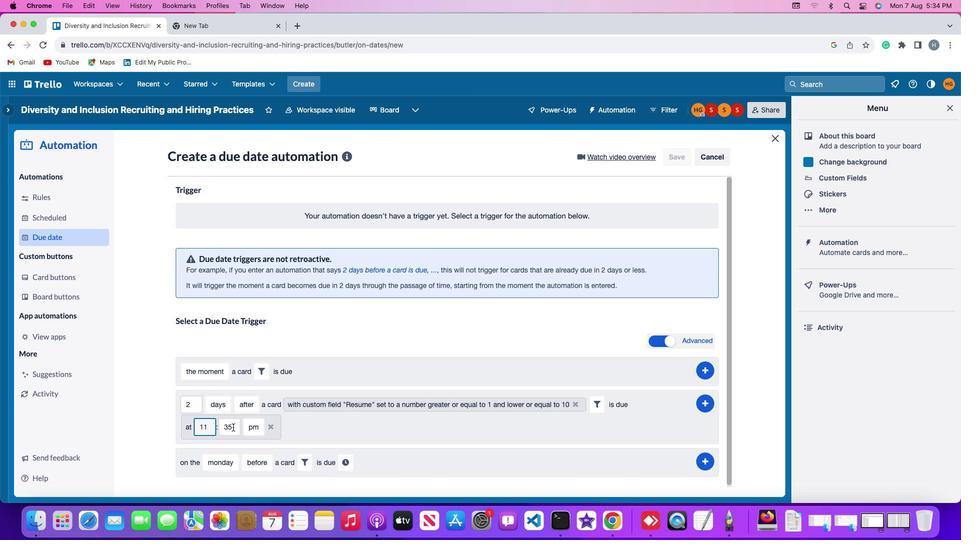 
Action: Mouse pressed left at (233, 427)
Screenshot: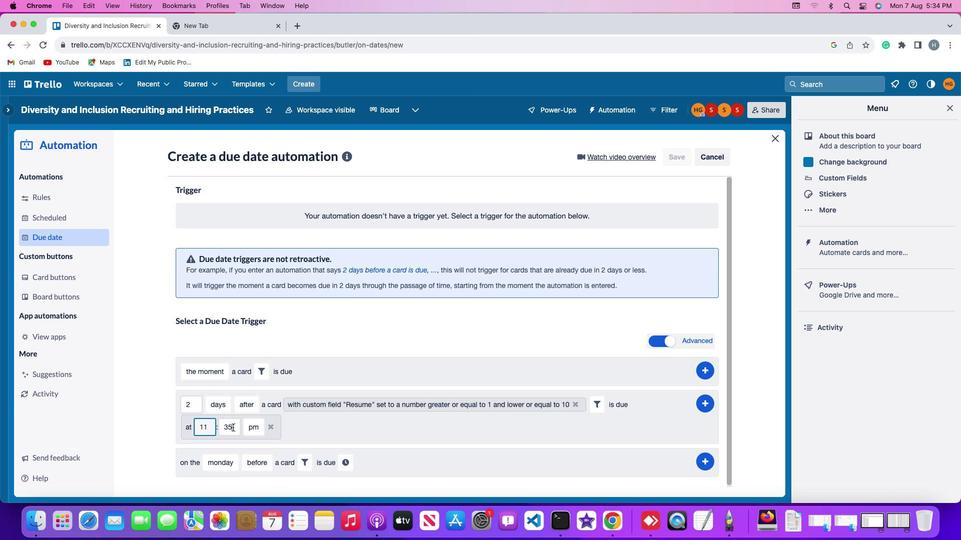 
Action: Key pressed Key.backspaceKey.backspace'0''0'
Screenshot: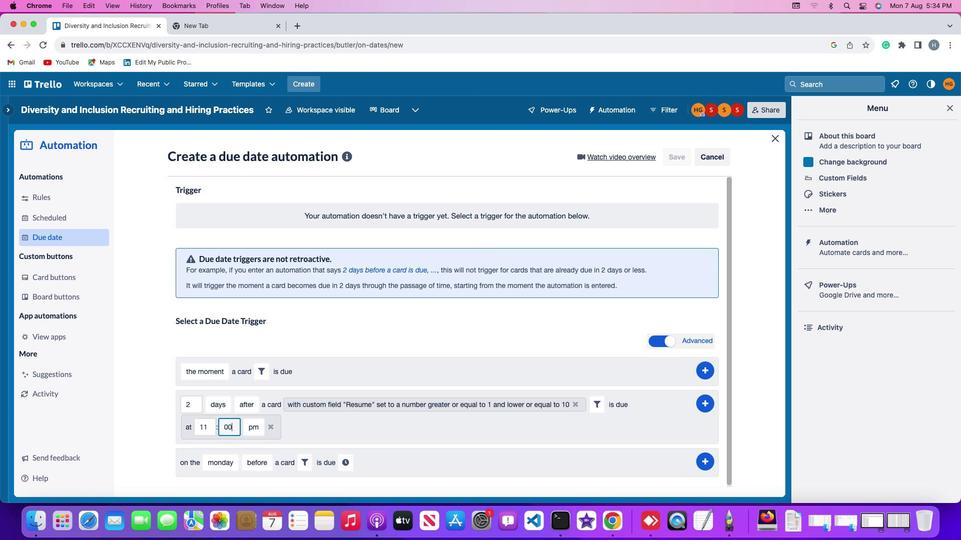 
Action: Mouse moved to (251, 429)
Screenshot: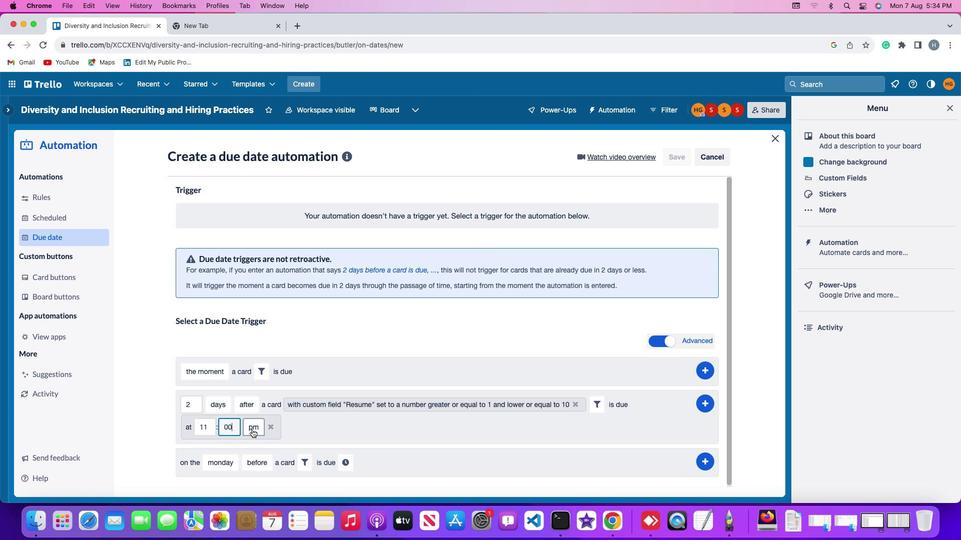 
Action: Mouse pressed left at (251, 429)
Screenshot: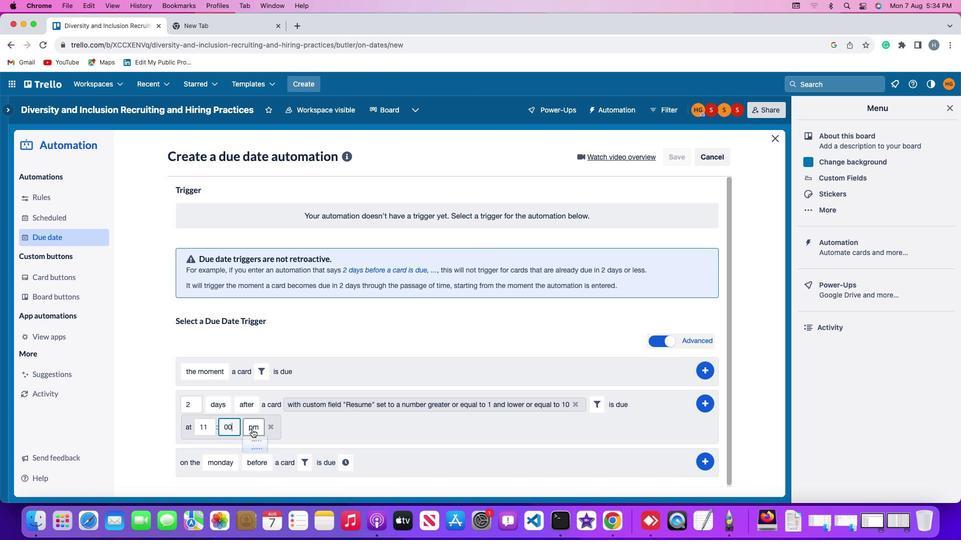 
Action: Mouse moved to (257, 443)
Screenshot: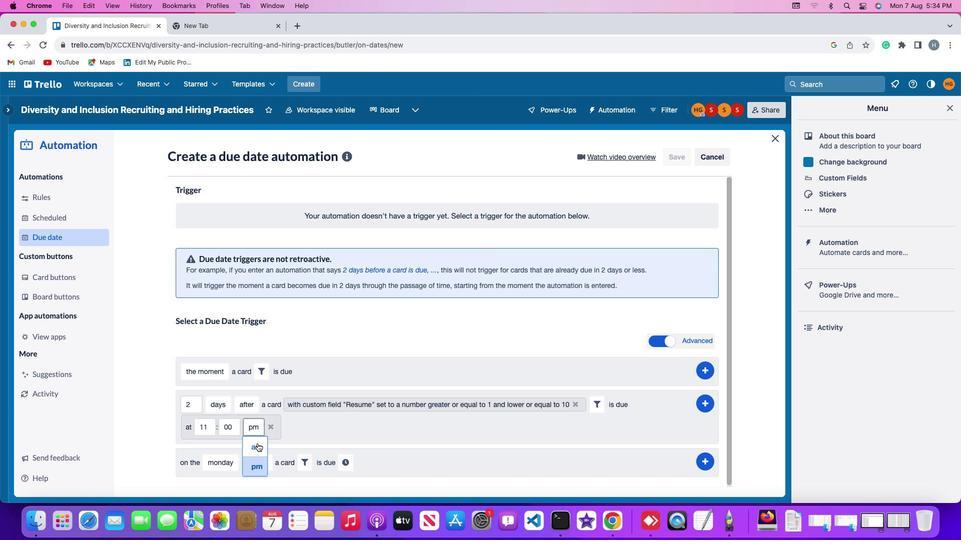 
Action: Mouse pressed left at (257, 443)
Screenshot: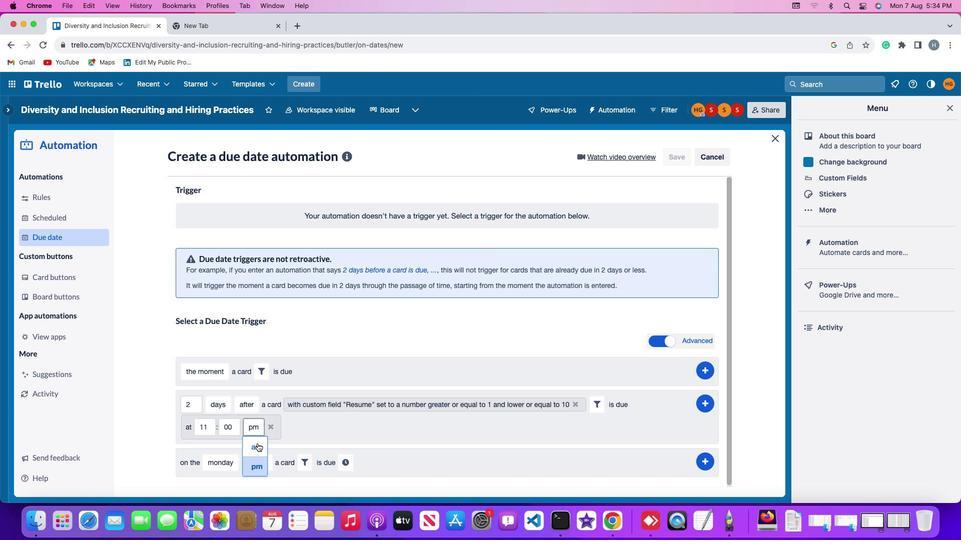 
Action: Mouse moved to (704, 401)
Screenshot: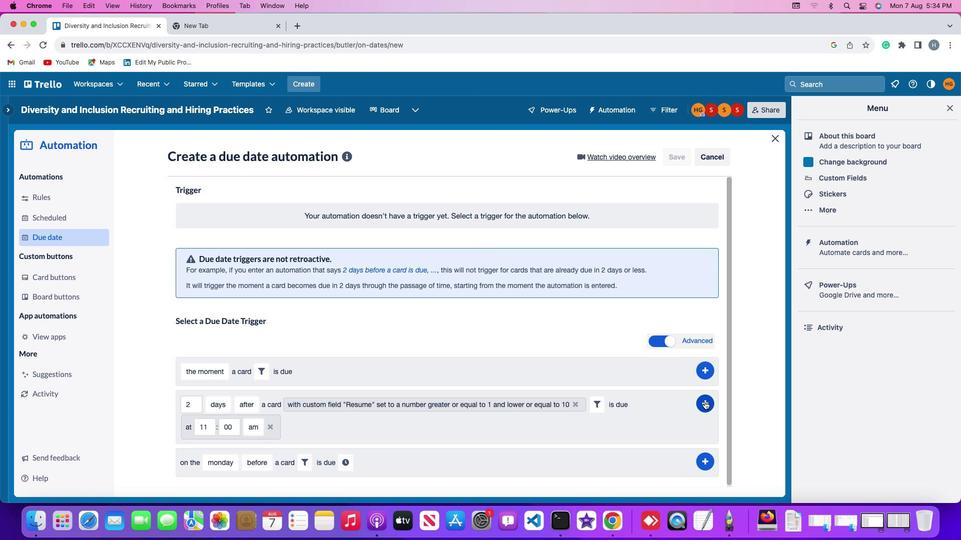 
Action: Mouse pressed left at (704, 401)
Screenshot: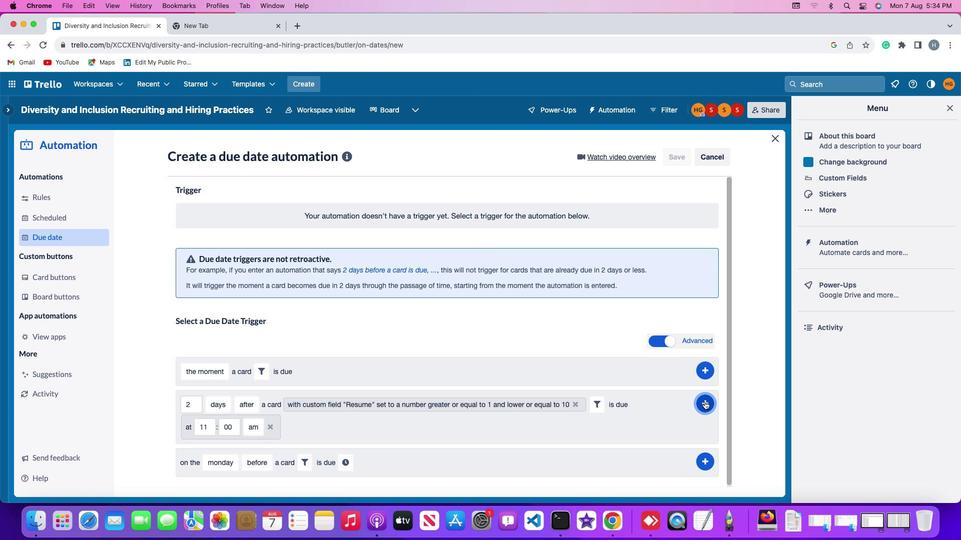 
Action: Mouse moved to (754, 305)
Screenshot: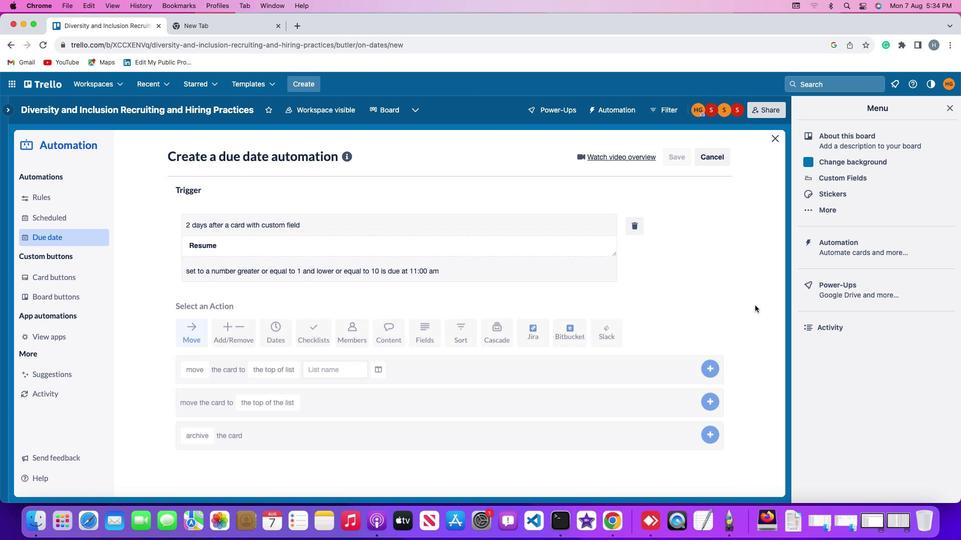 
